 Task: Open Card Recruitment Performance Review in Board PR Campaign Management to Workspace Cloud Computing and add a team member Softage.2@softage.net, a label Red, a checklist Bird Care, an attachment from your onedrive, a color Red and finally, add a card description 'Develop and launch new customer loyalty program for frequent buyers' and a comment 'Its important to ensure that this task aligns with our overall project goals as it is part of a larger project.'. Add a start date 'Jan 02, 1900' with a due date 'Jan 09, 1900'
Action: Mouse moved to (100, 349)
Screenshot: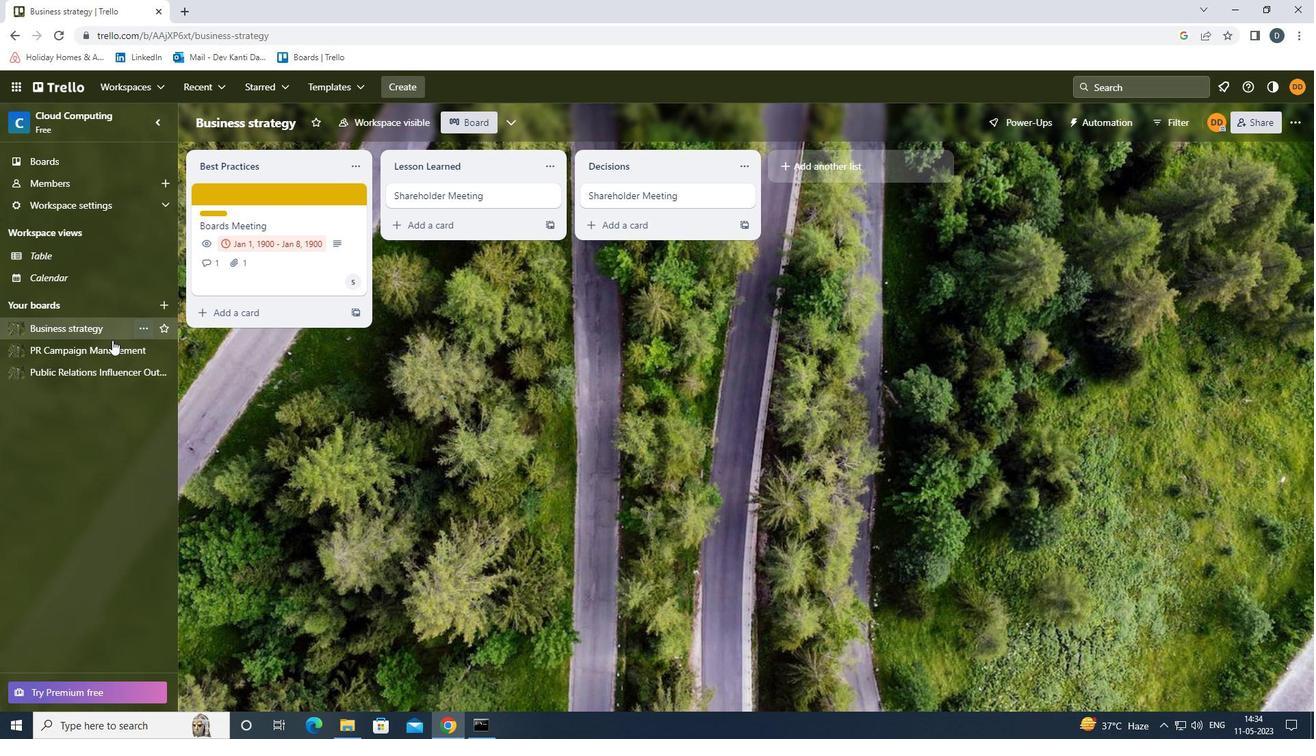 
Action: Mouse pressed left at (100, 349)
Screenshot: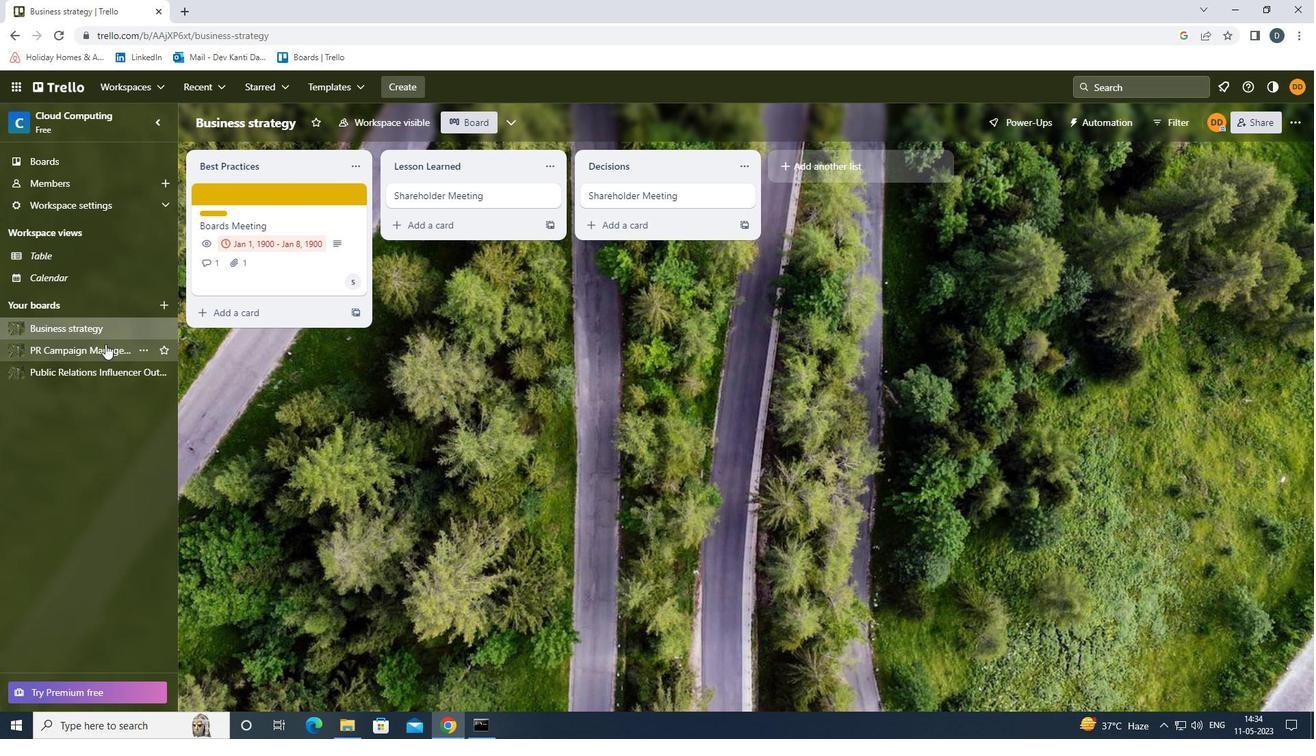 
Action: Mouse moved to (279, 201)
Screenshot: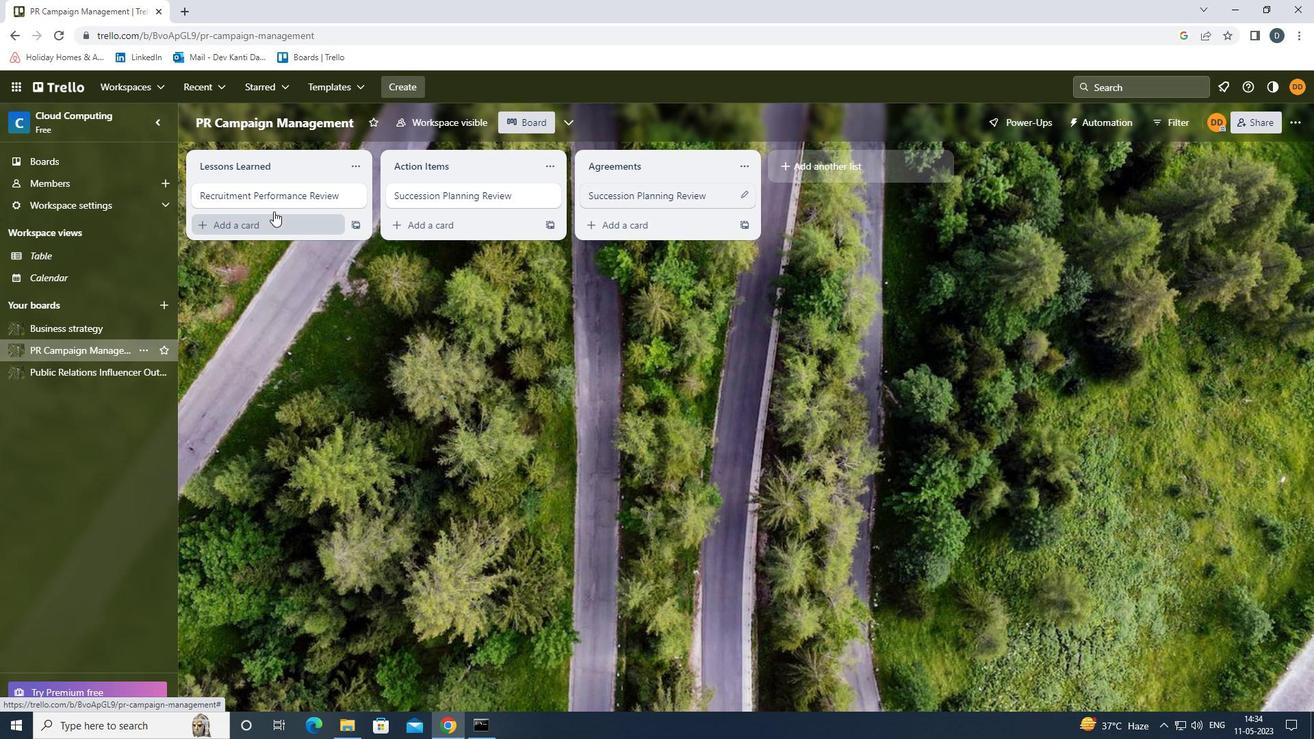 
Action: Mouse pressed left at (279, 201)
Screenshot: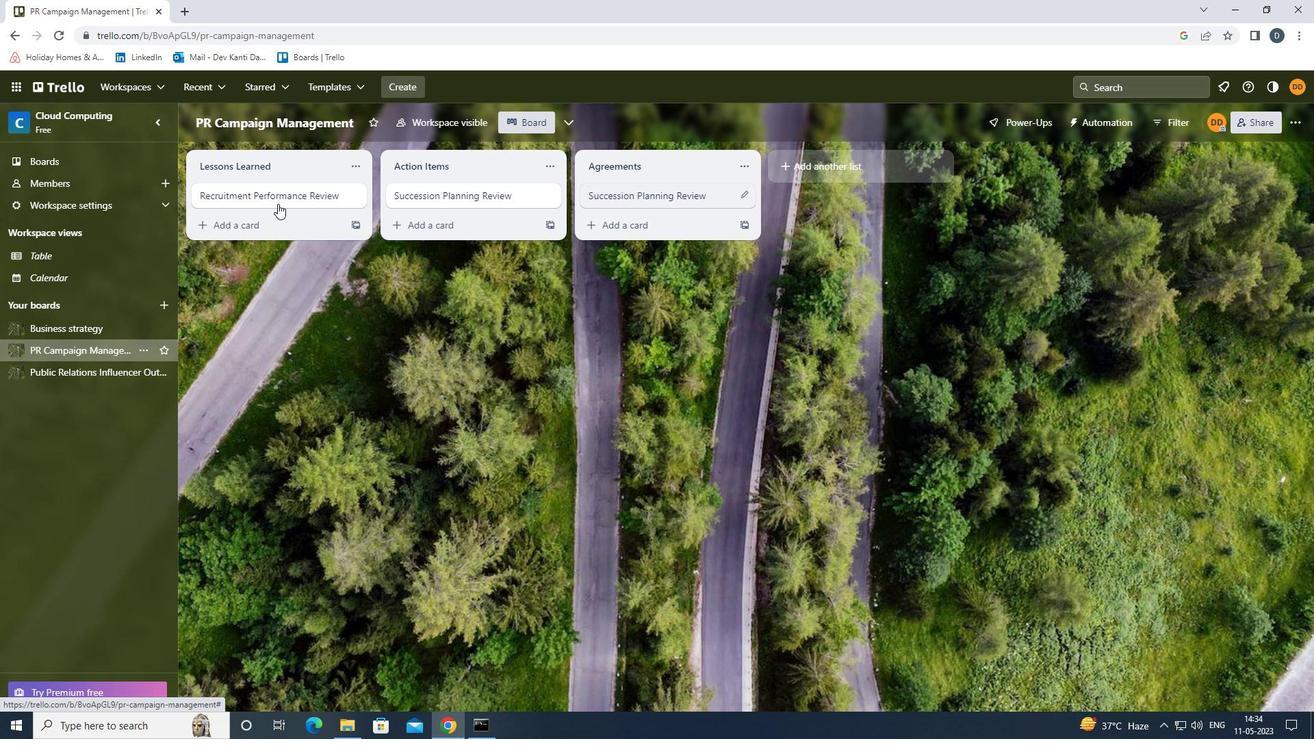 
Action: Mouse moved to (881, 205)
Screenshot: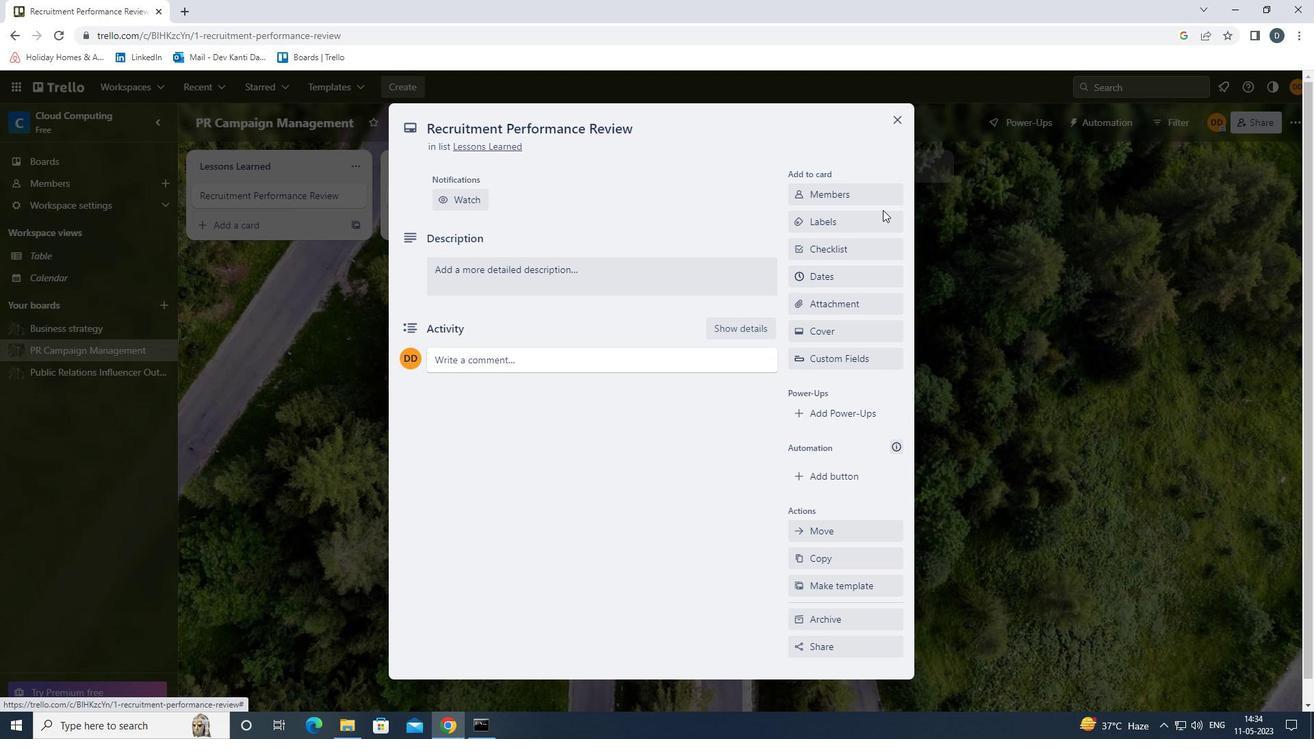 
Action: Mouse pressed left at (881, 205)
Screenshot: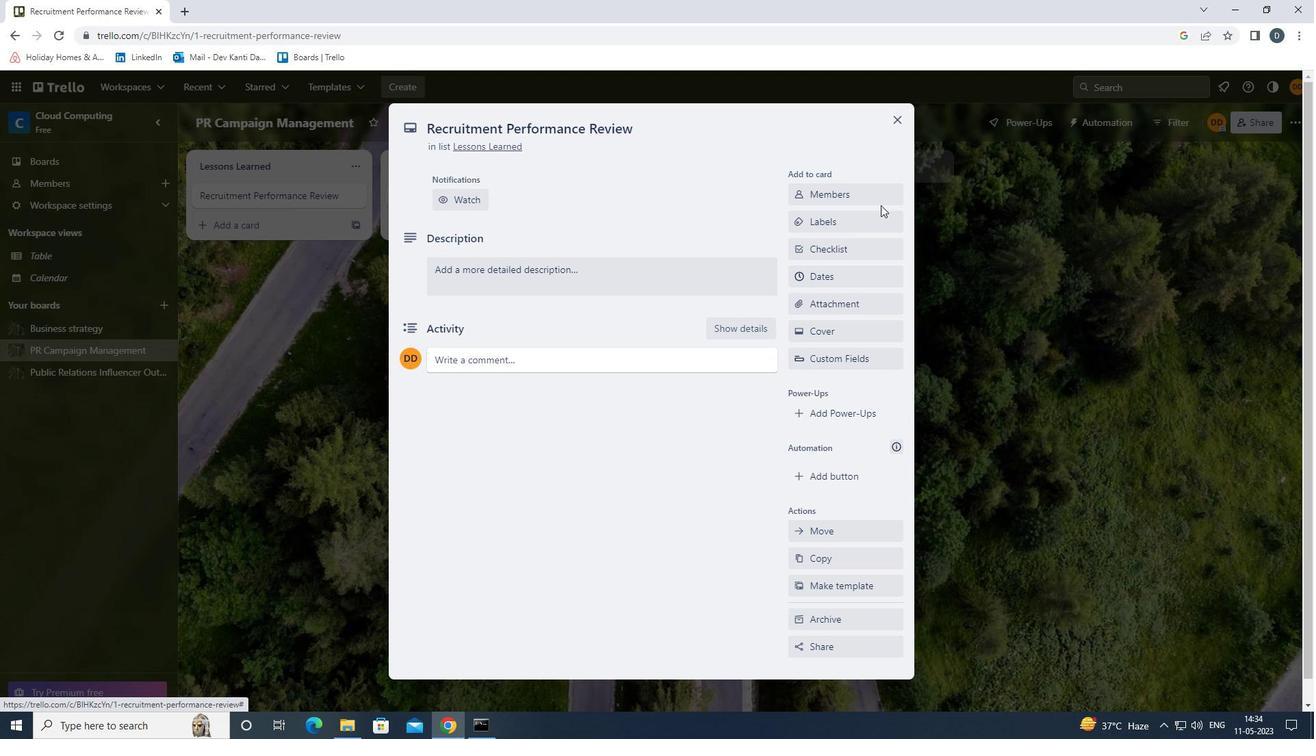 
Action: Mouse moved to (881, 201)
Screenshot: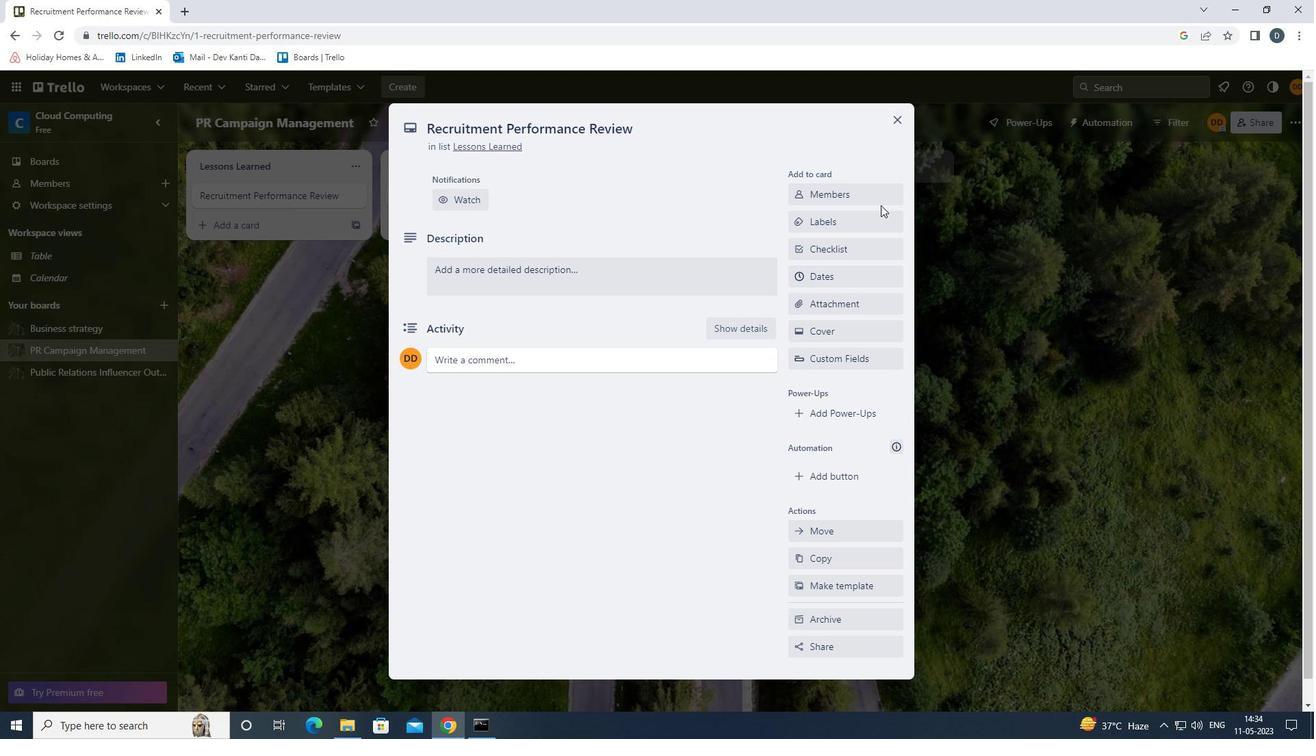
Action: Mouse pressed left at (881, 201)
Screenshot: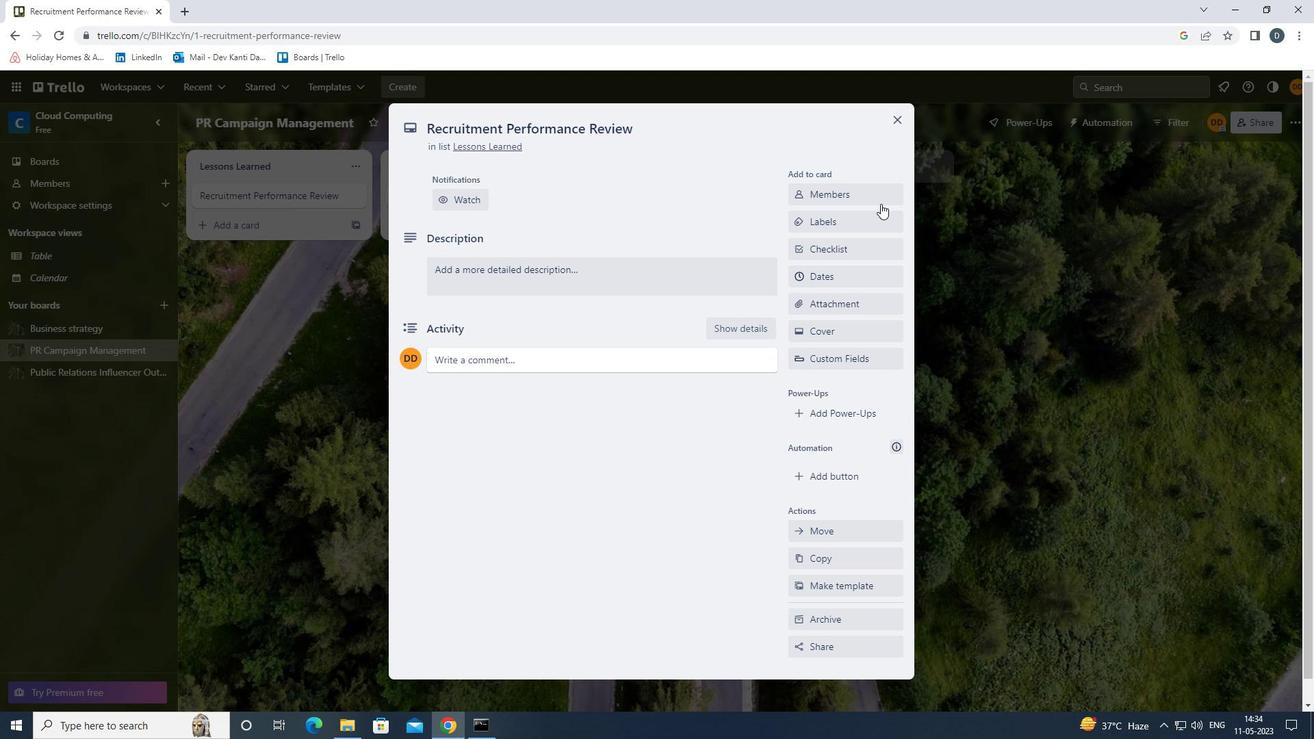 
Action: Key pressed <Key.shift>SOFTAGE.2<Key.shift>@SOFTAGE.NET
Screenshot: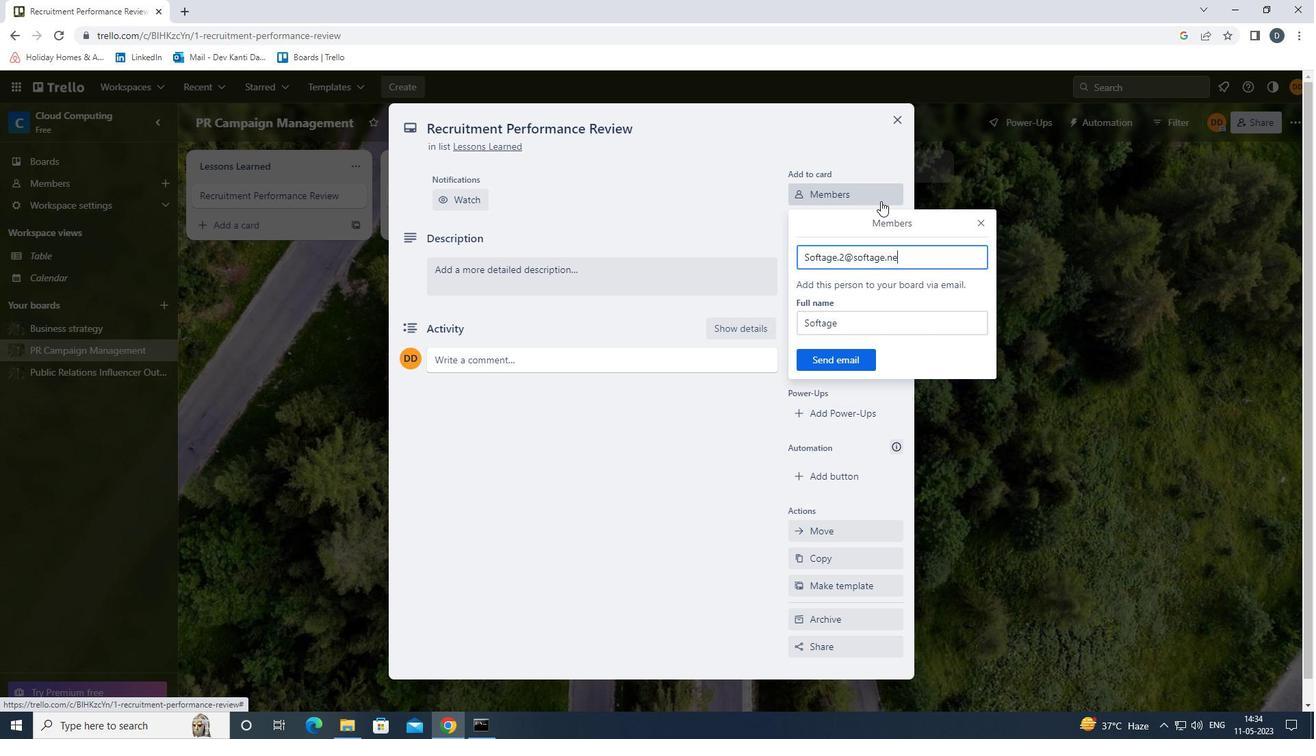 
Action: Mouse moved to (838, 356)
Screenshot: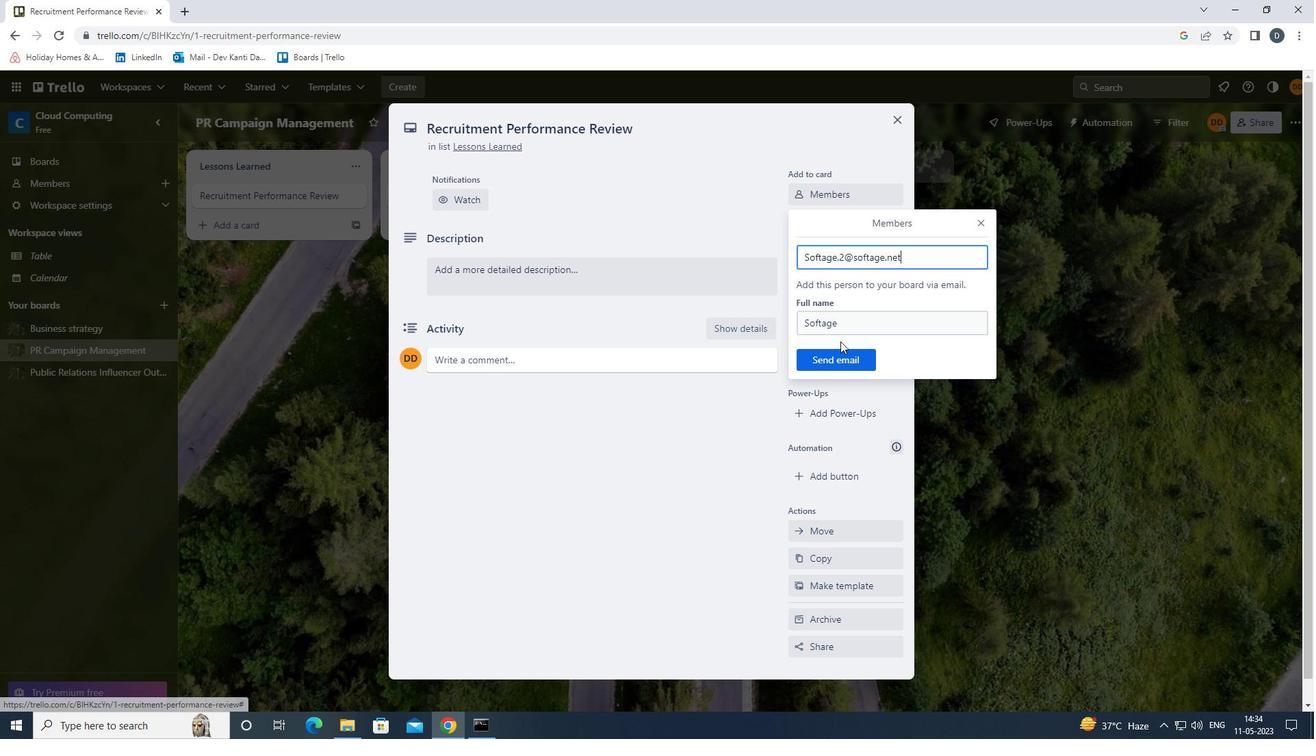 
Action: Mouse pressed left at (838, 356)
Screenshot: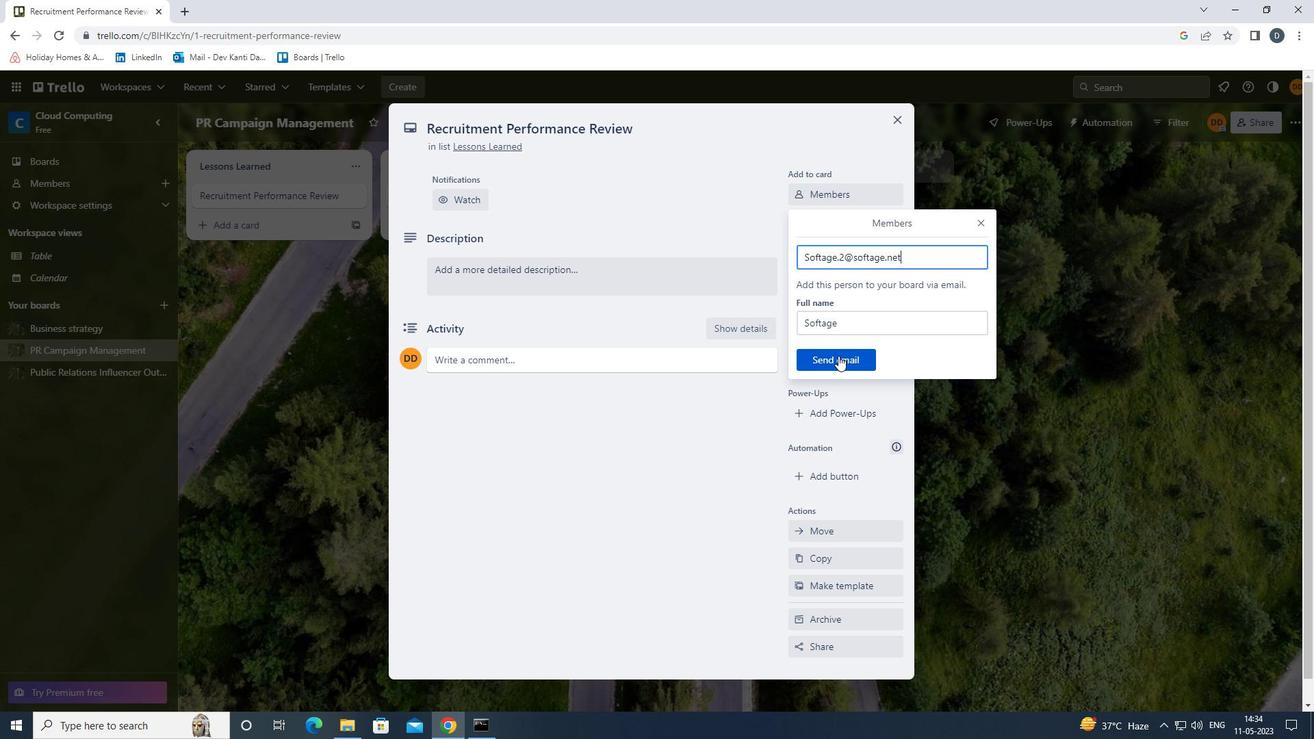 
Action: Mouse moved to (843, 266)
Screenshot: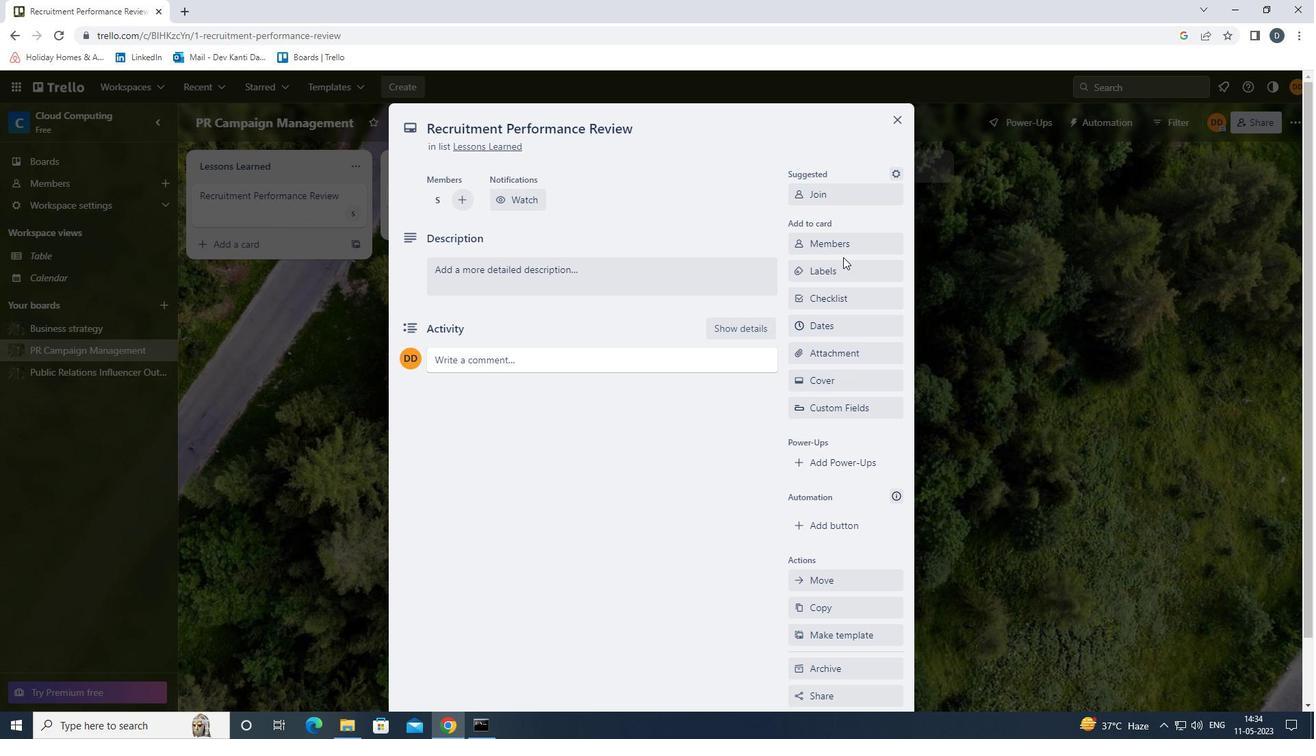 
Action: Mouse pressed left at (843, 266)
Screenshot: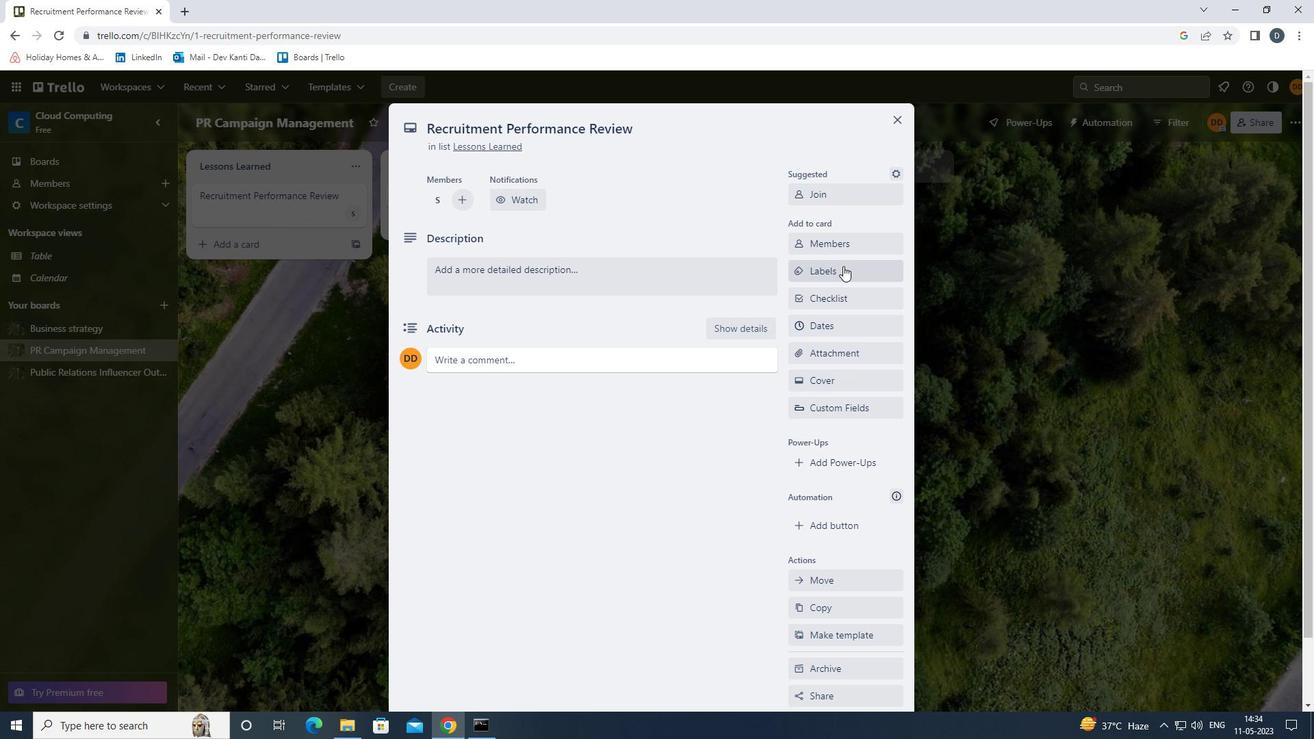 
Action: Mouse moved to (859, 451)
Screenshot: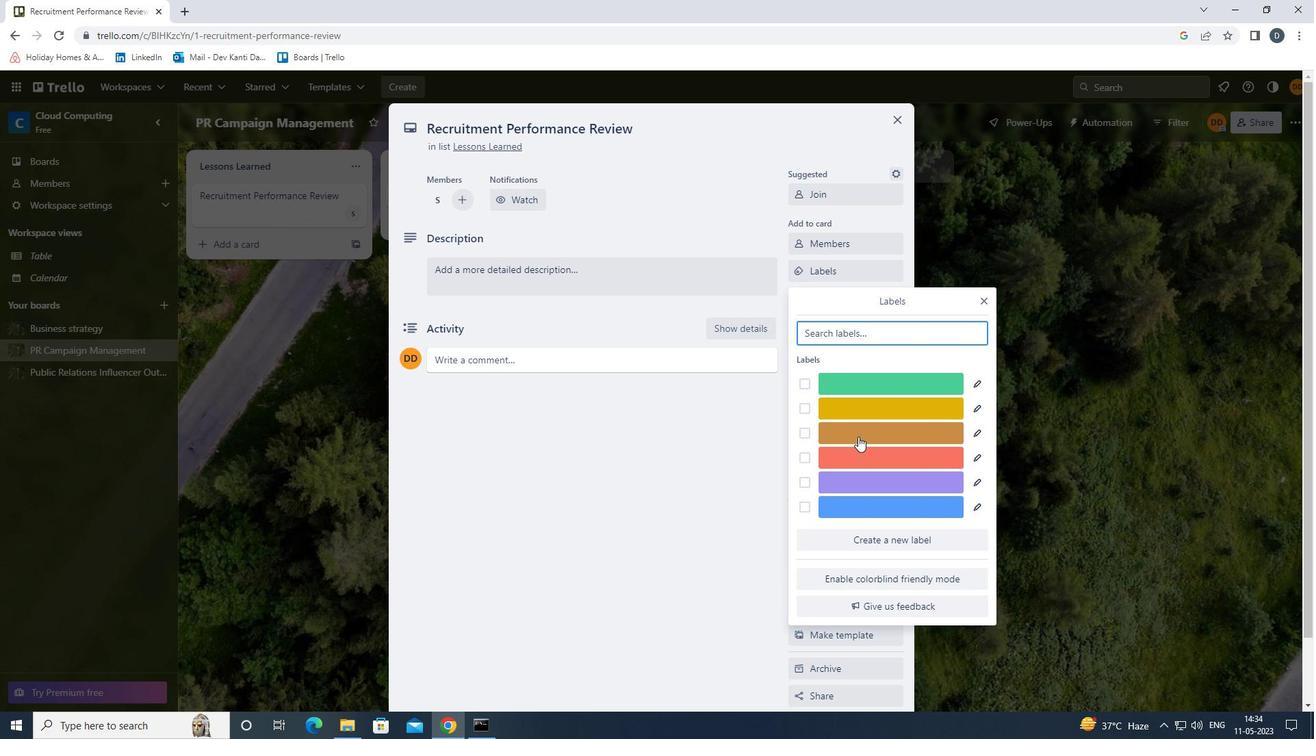
Action: Mouse pressed left at (859, 451)
Screenshot: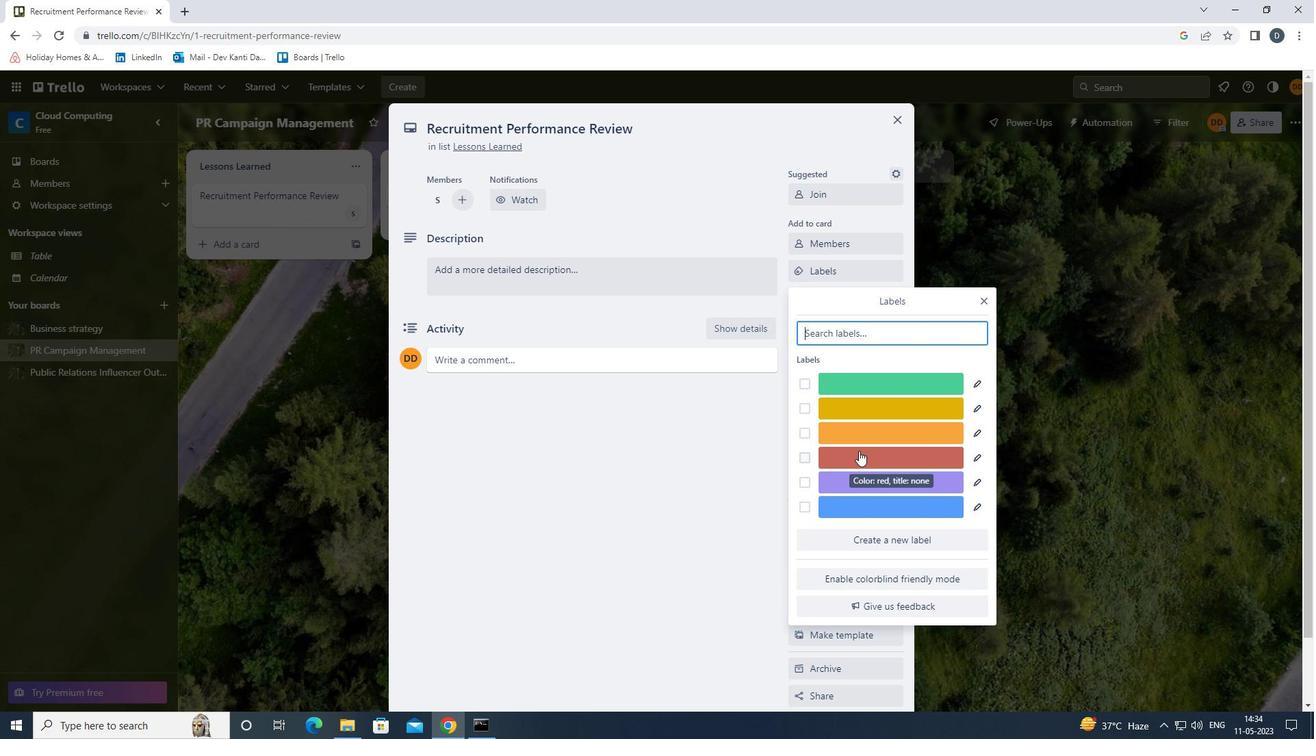 
Action: Mouse moved to (982, 297)
Screenshot: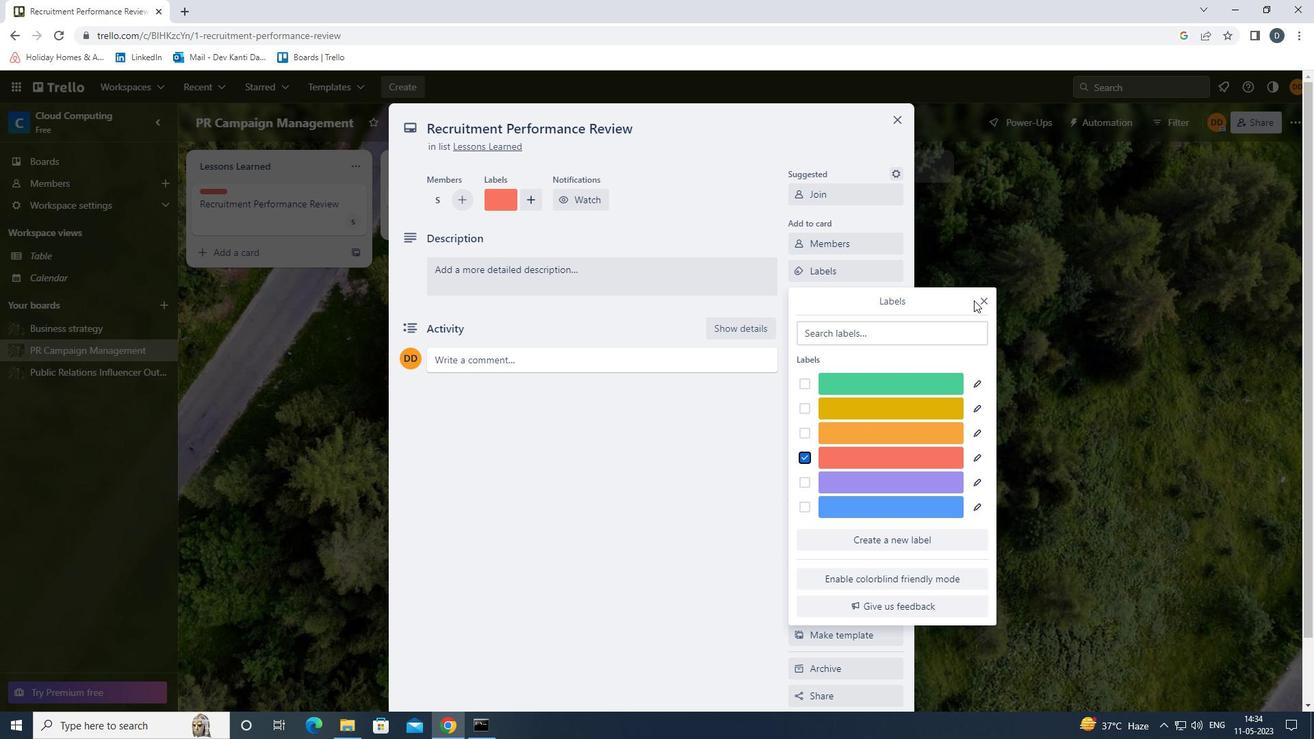 
Action: Mouse pressed left at (982, 297)
Screenshot: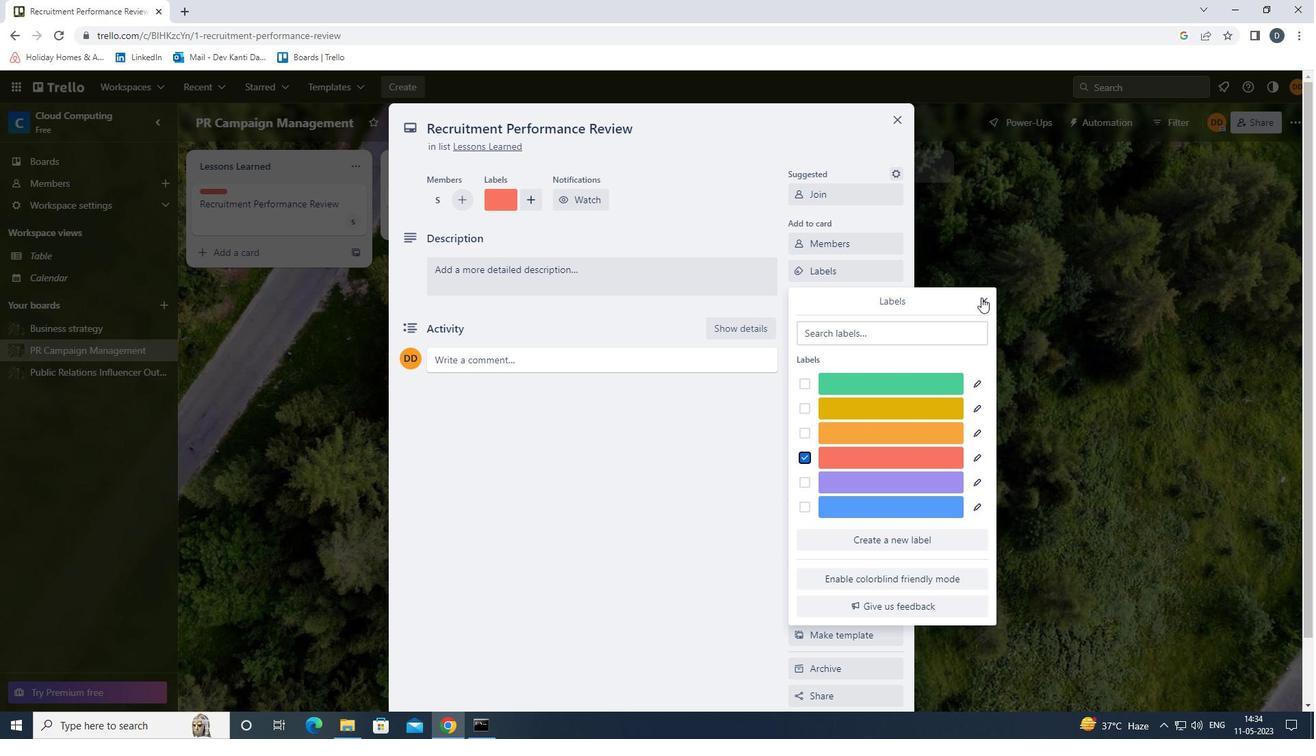 
Action: Mouse moved to (878, 303)
Screenshot: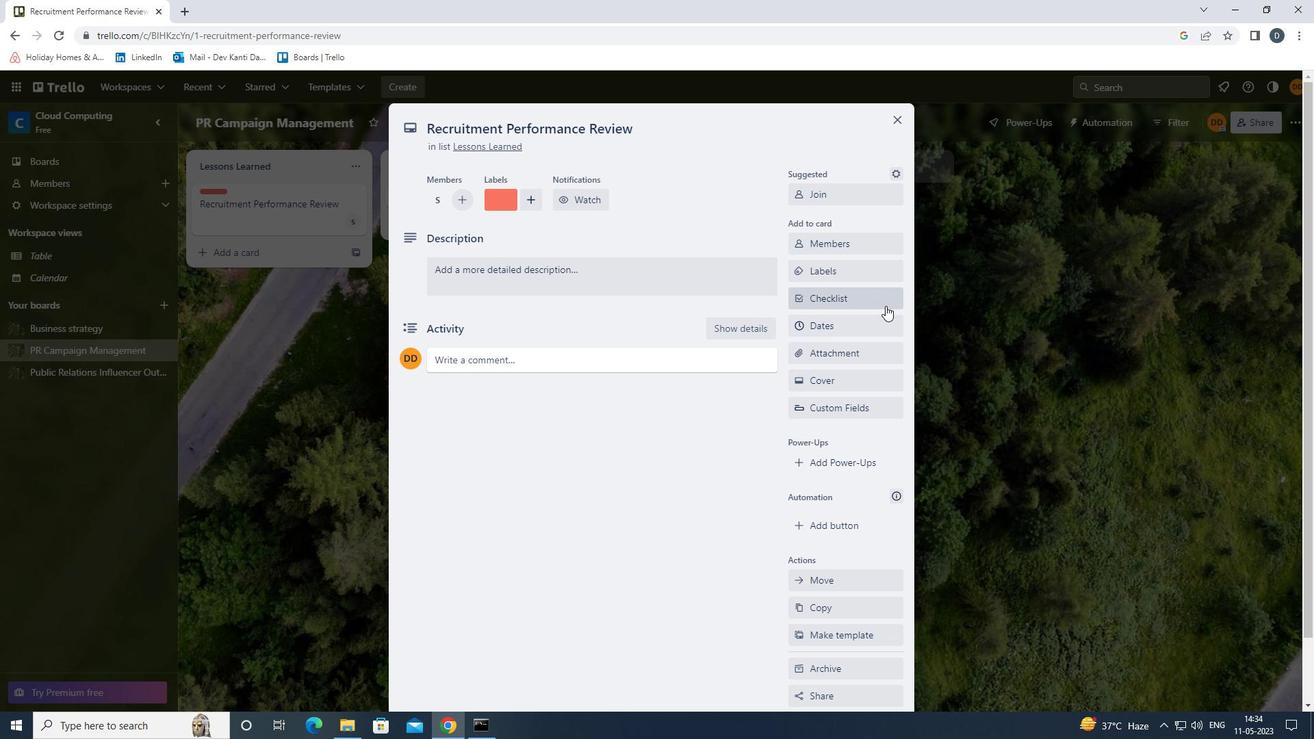 
Action: Mouse pressed left at (878, 303)
Screenshot: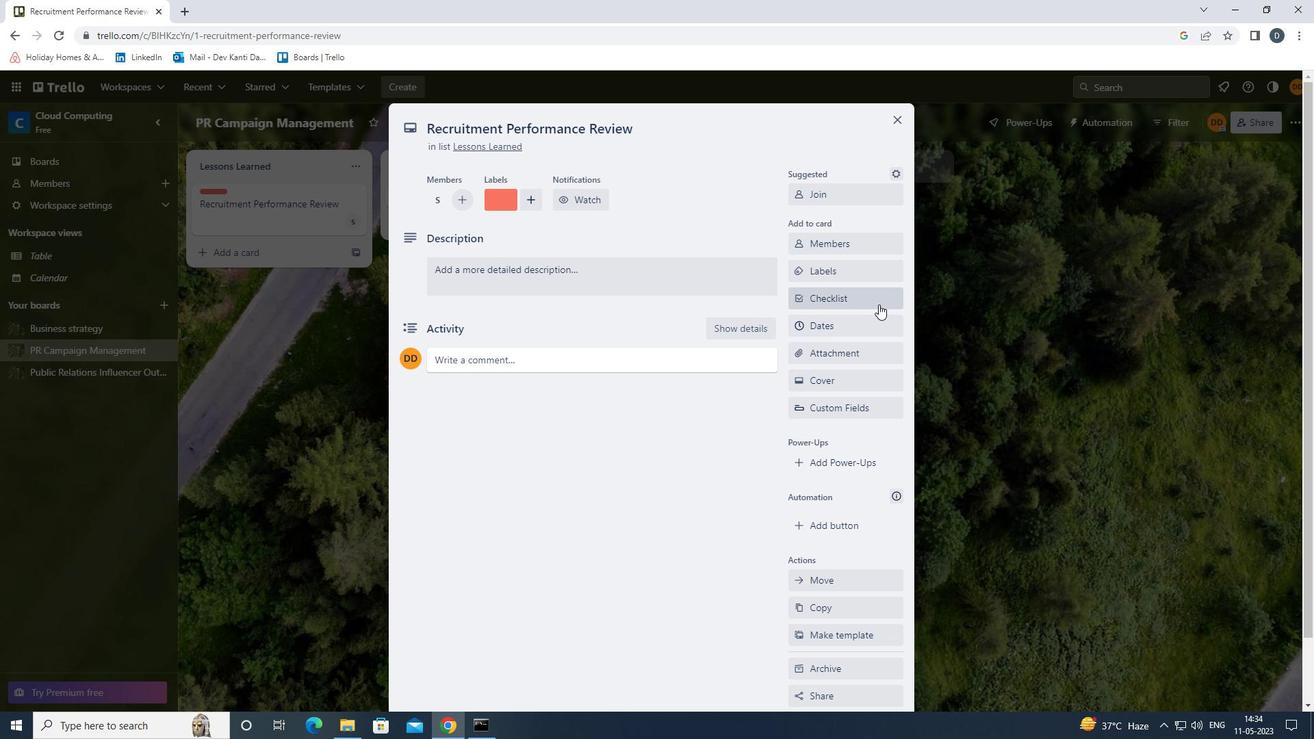 
Action: Mouse moved to (878, 303)
Screenshot: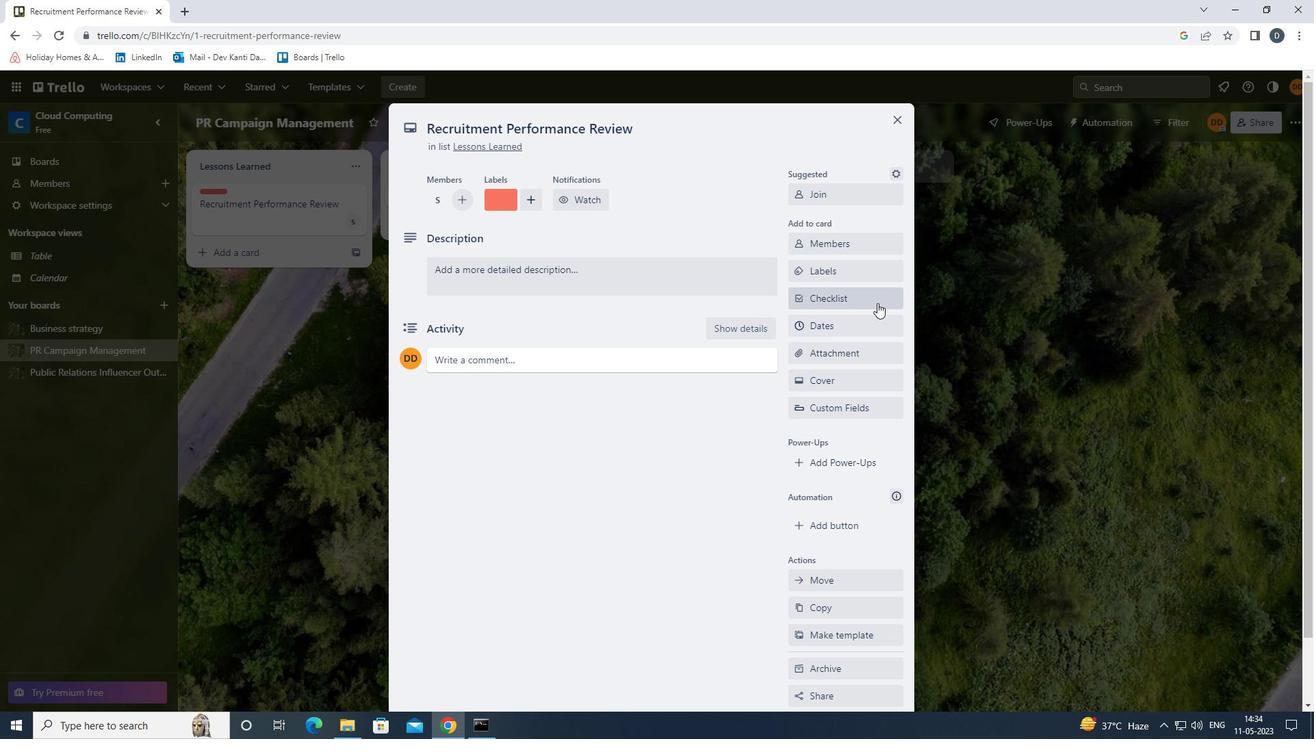 
Action: Key pressed <Key.shift><Key.shift>BIRD<Key.space><Key.shift>CARE<Key.enter>
Screenshot: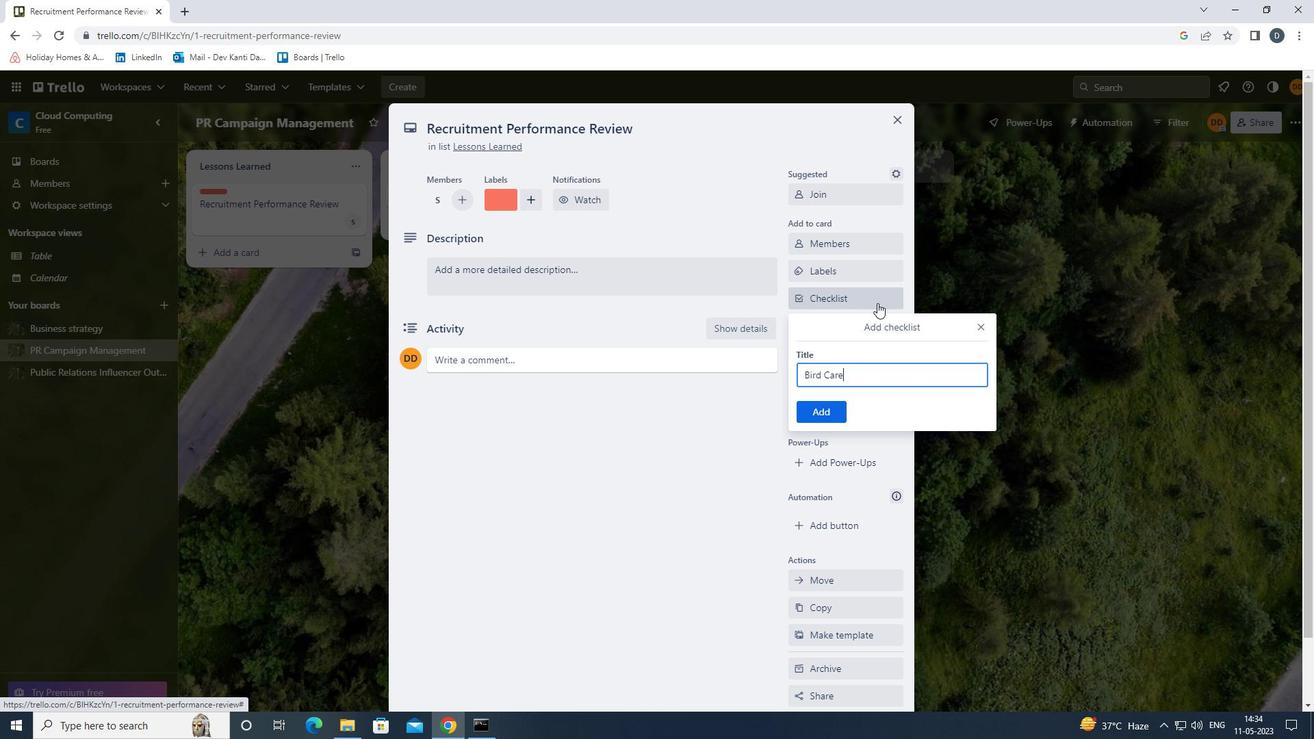 
Action: Mouse moved to (869, 352)
Screenshot: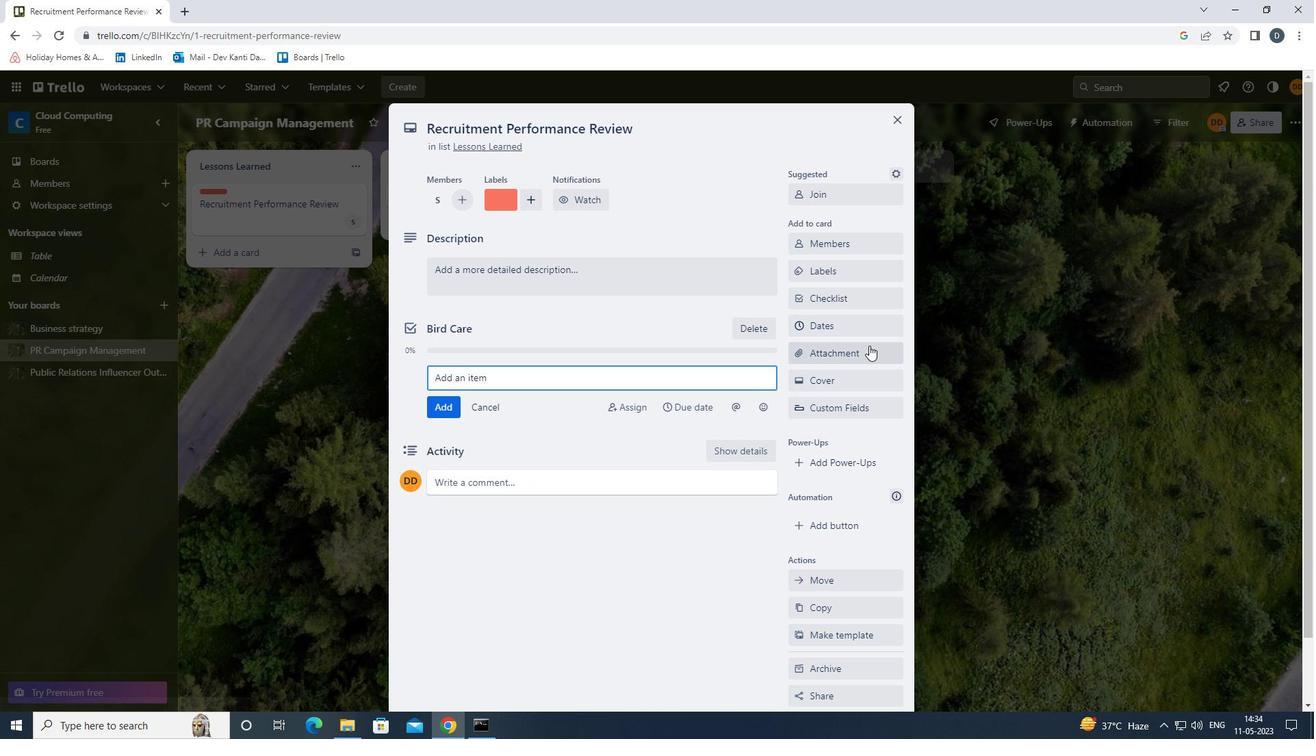
Action: Mouse pressed left at (869, 352)
Screenshot: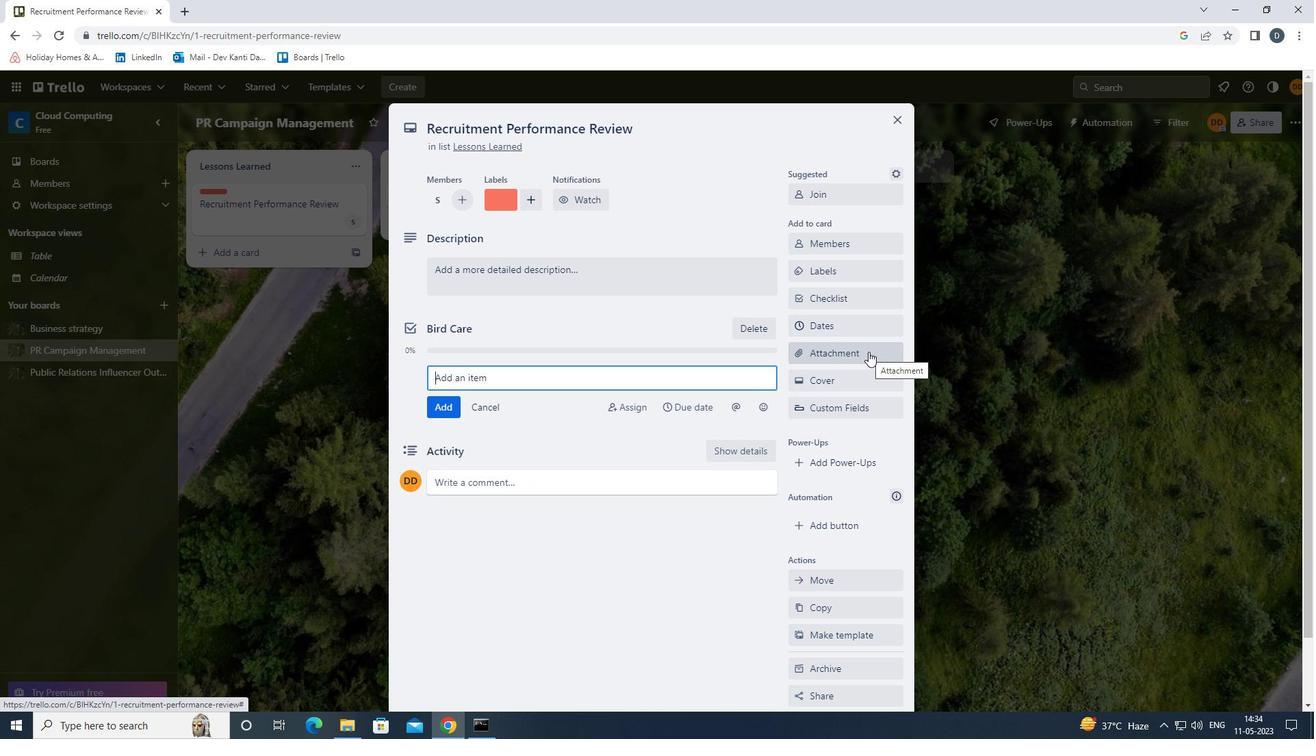 
Action: Mouse moved to (861, 515)
Screenshot: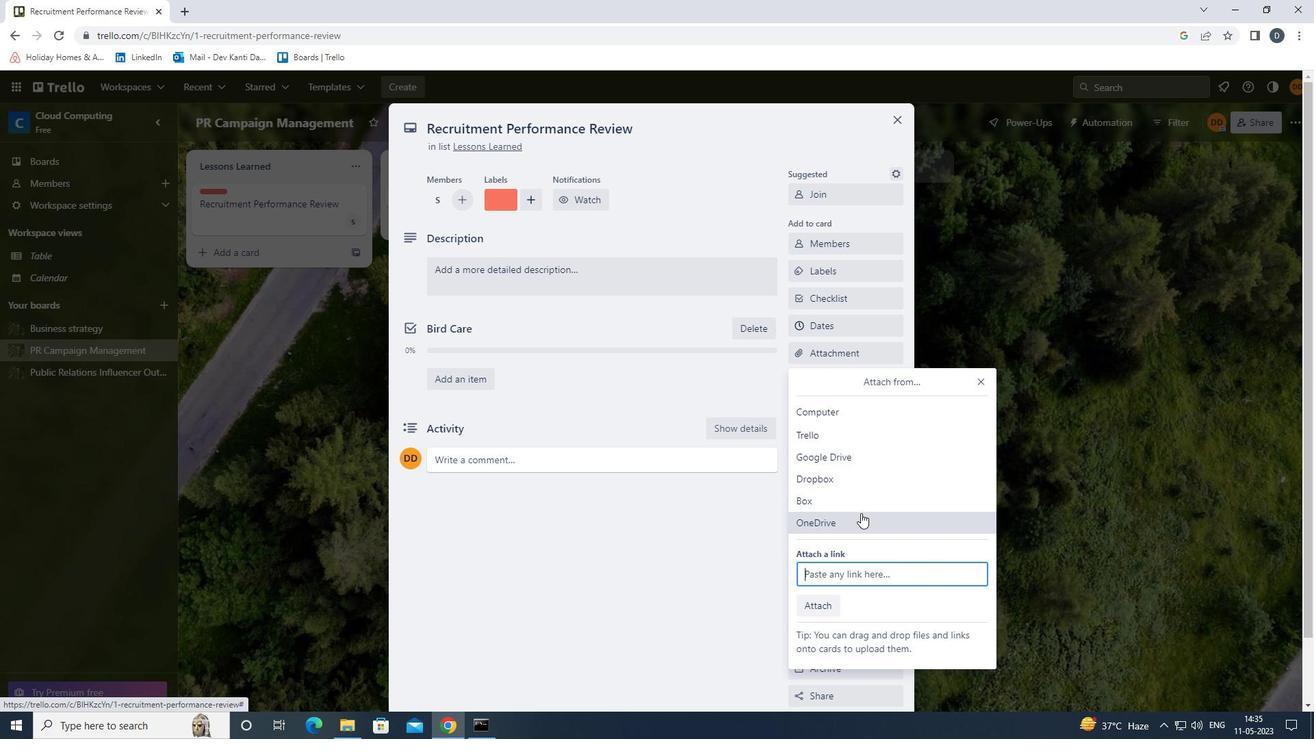 
Action: Mouse pressed left at (861, 515)
Screenshot: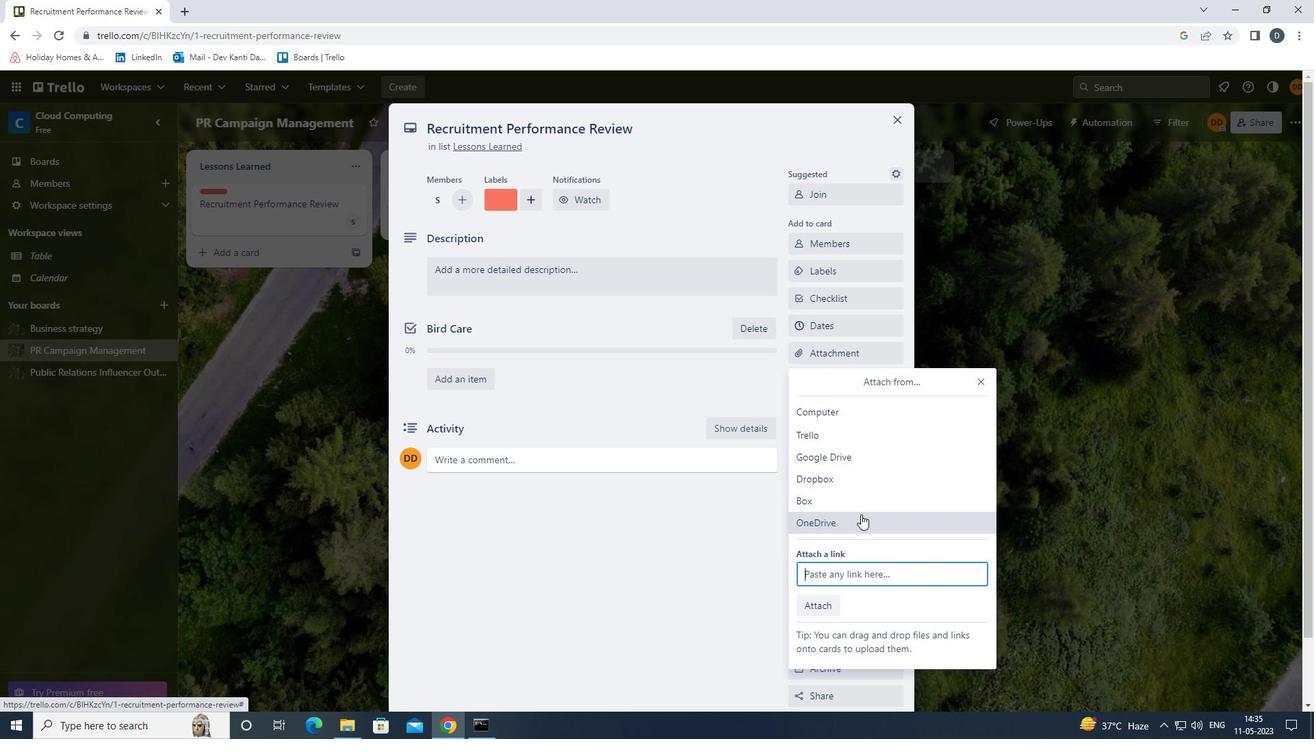 
Action: Mouse moved to (745, 311)
Screenshot: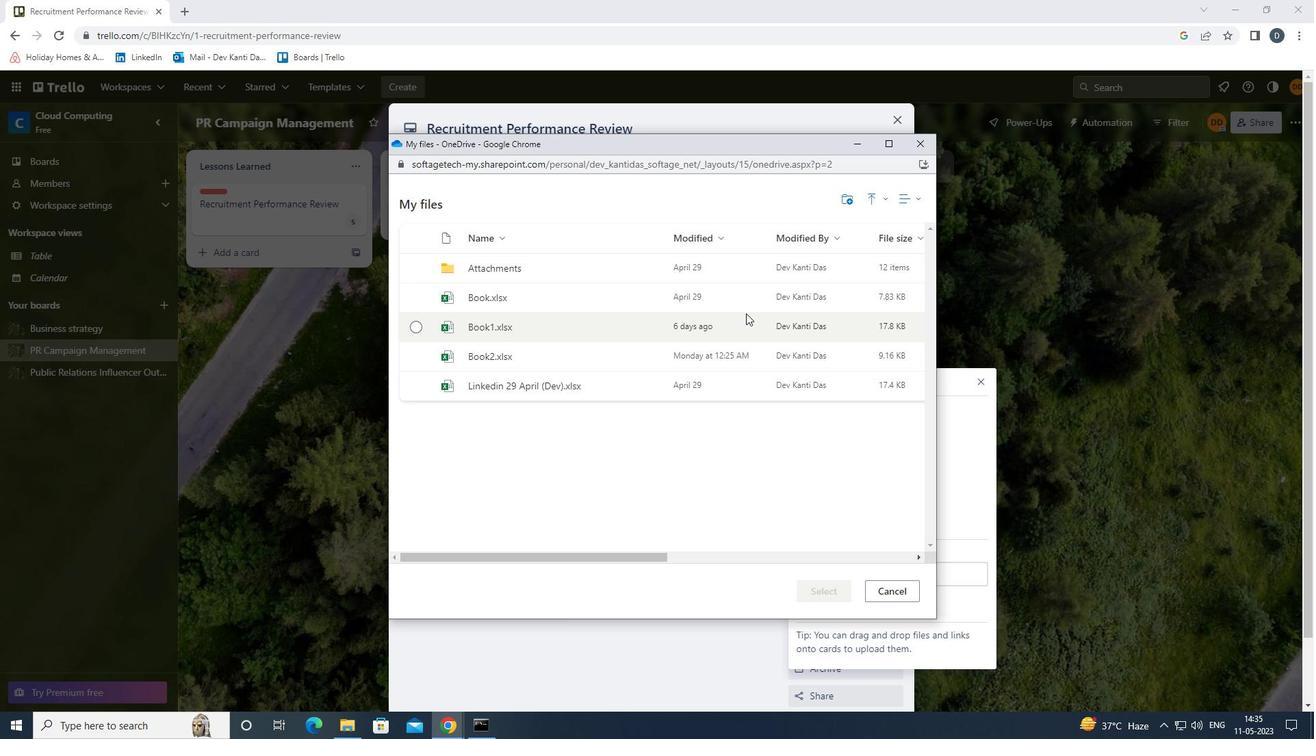 
Action: Mouse pressed left at (745, 311)
Screenshot: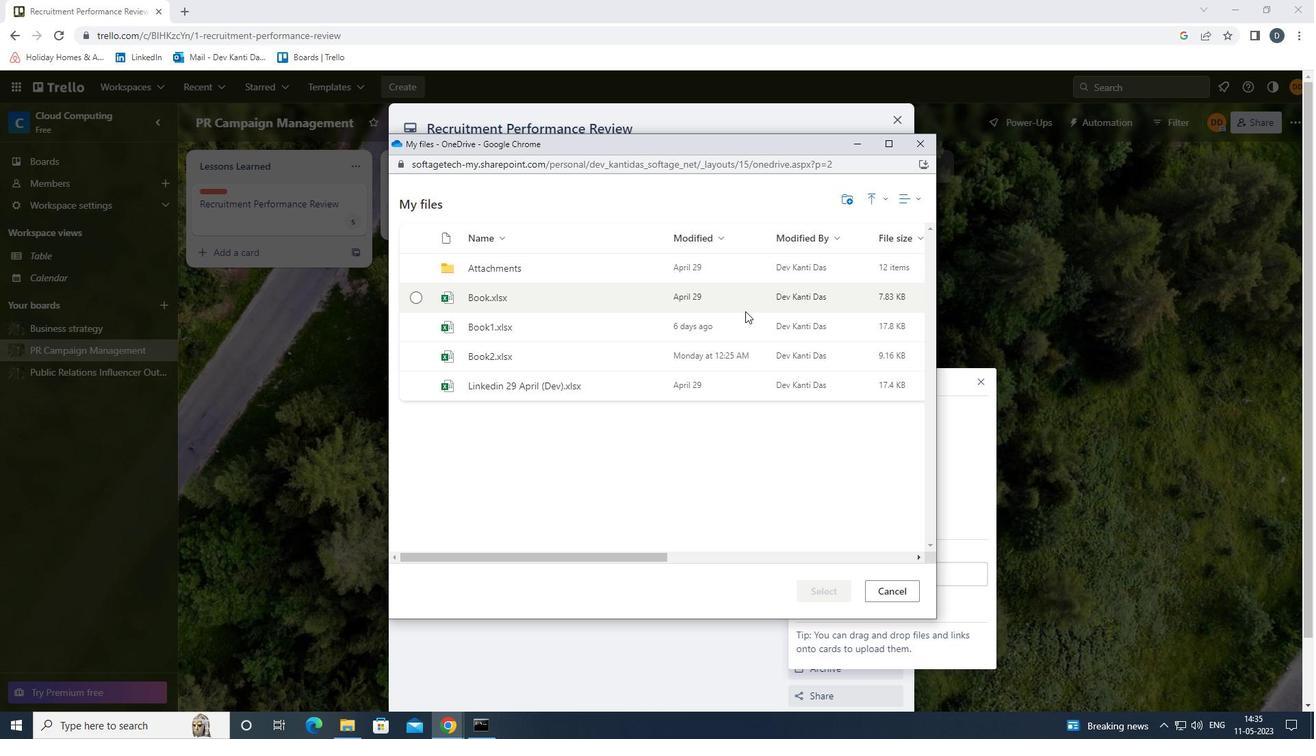 
Action: Mouse moved to (817, 586)
Screenshot: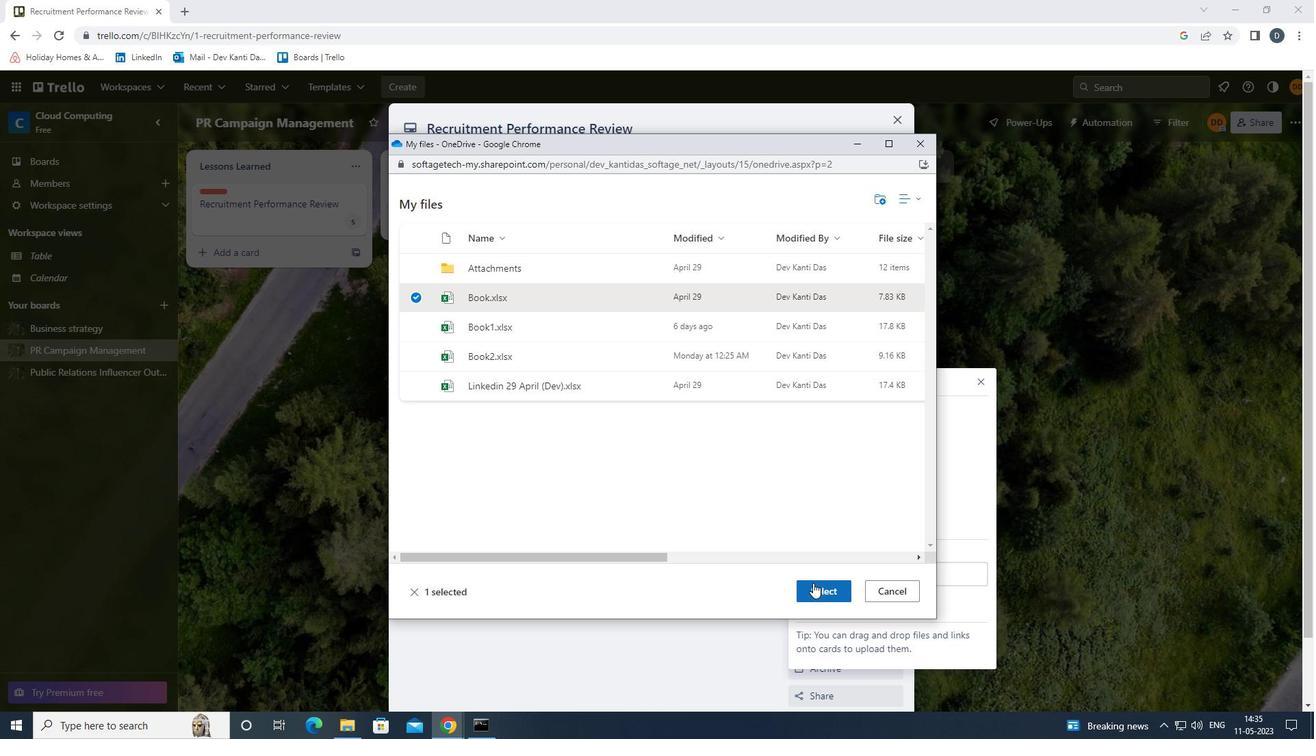 
Action: Mouse pressed left at (817, 586)
Screenshot: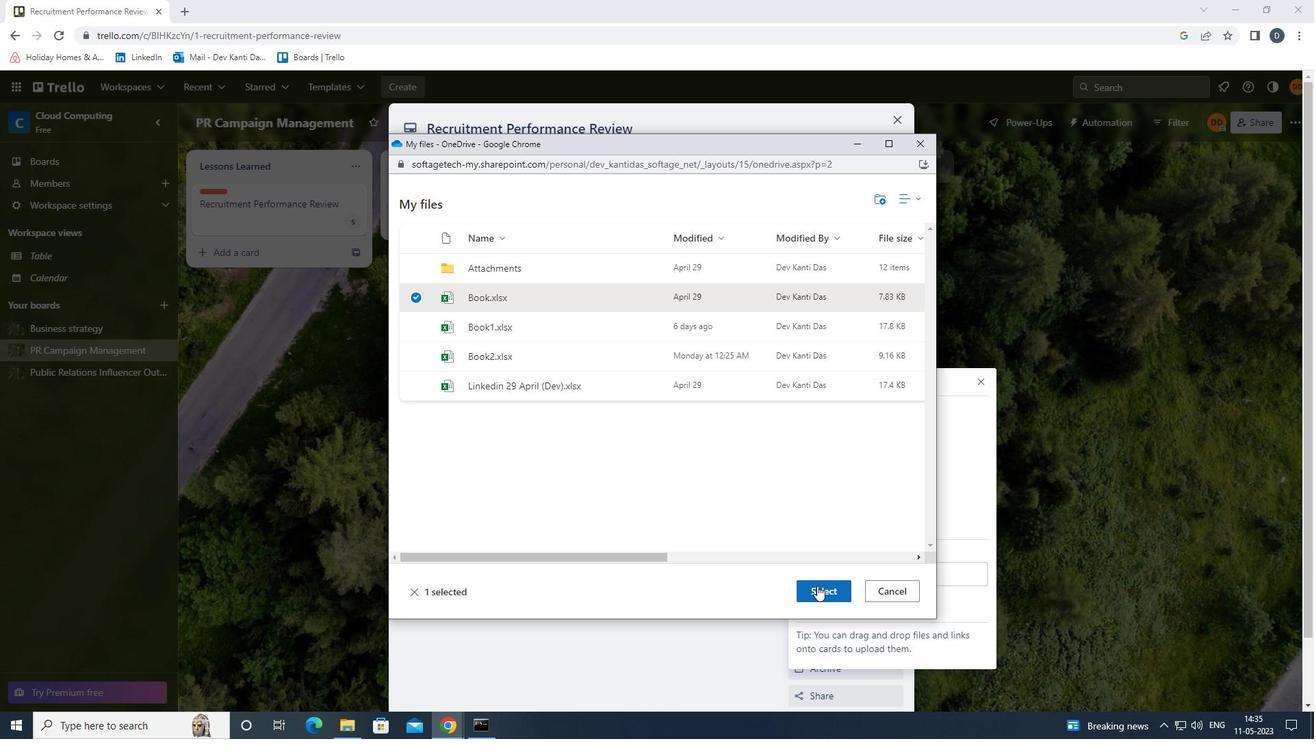 
Action: Mouse moved to (842, 384)
Screenshot: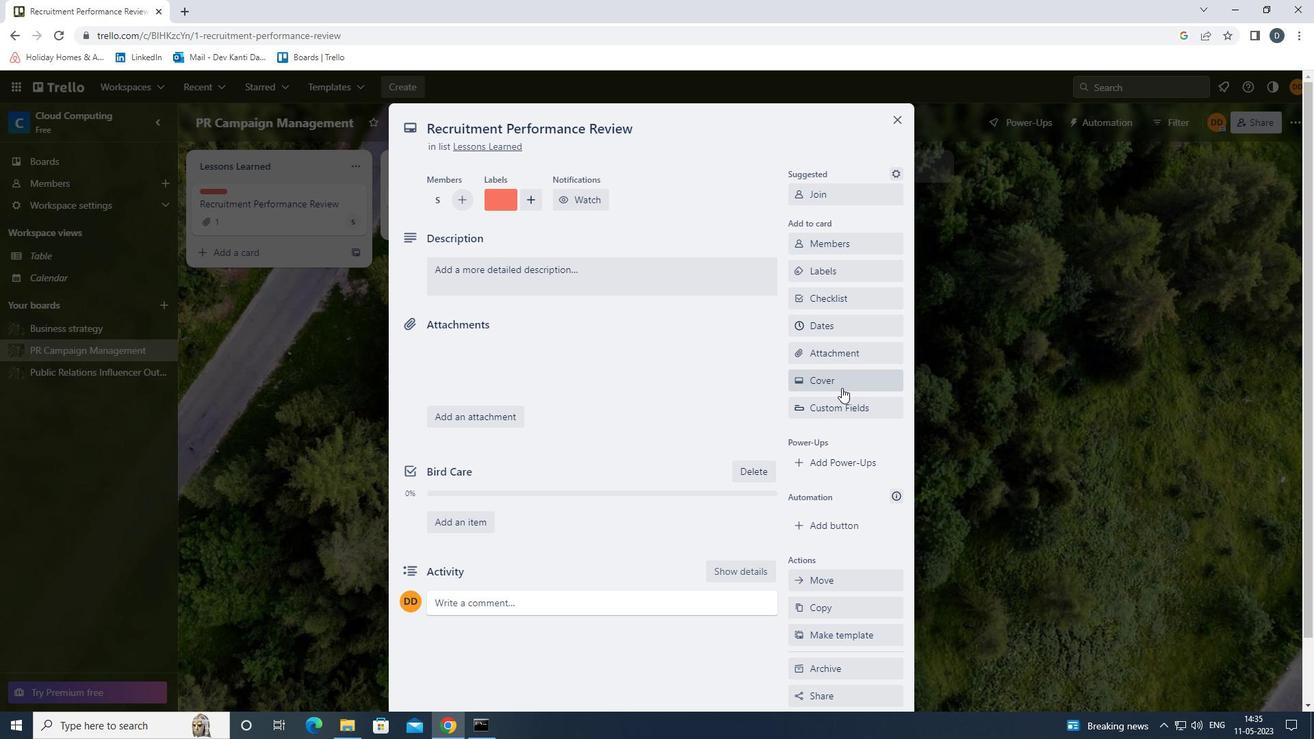 
Action: Mouse pressed left at (842, 384)
Screenshot: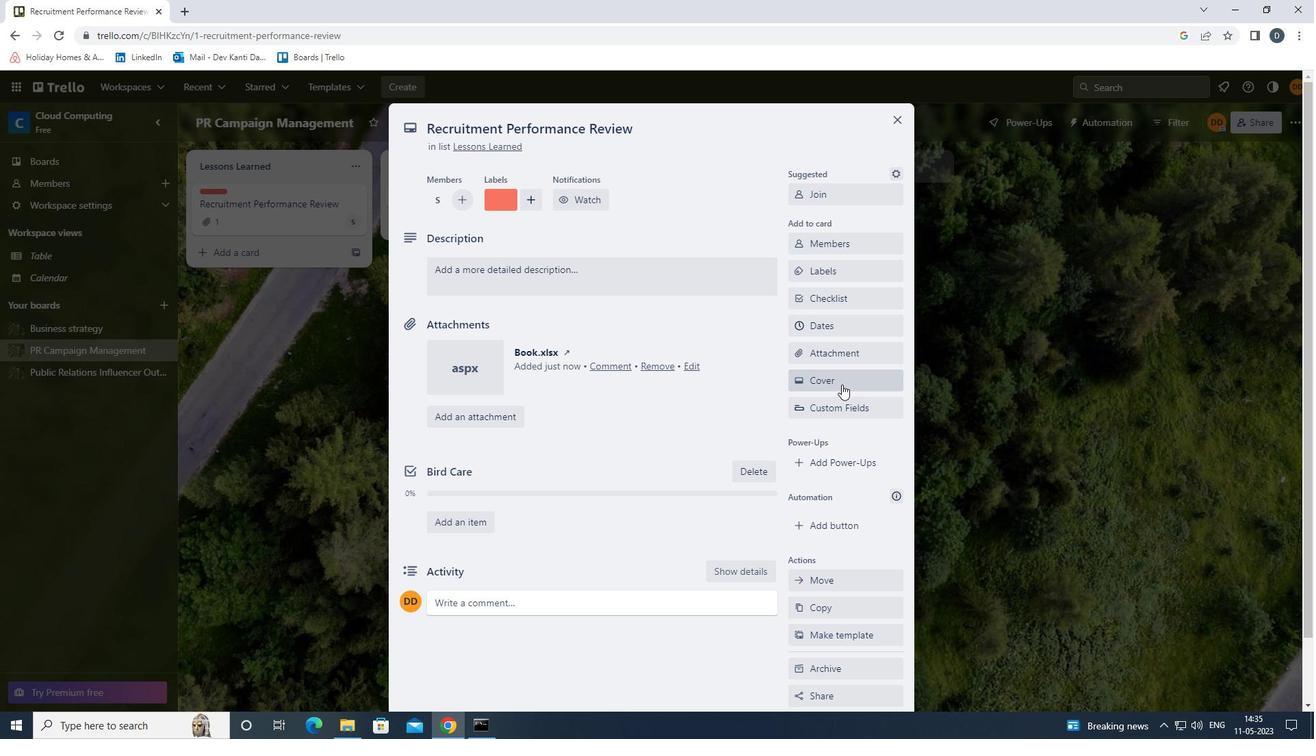 
Action: Mouse moved to (932, 434)
Screenshot: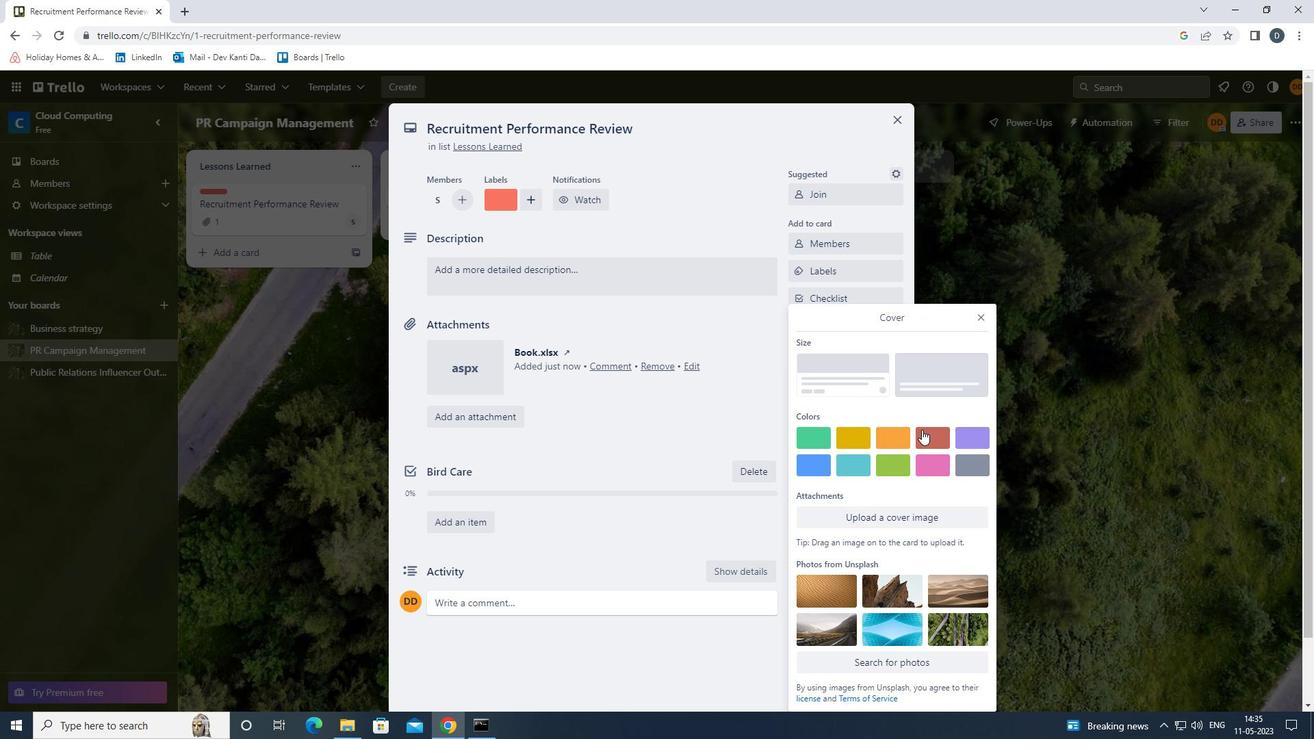 
Action: Mouse pressed left at (932, 434)
Screenshot: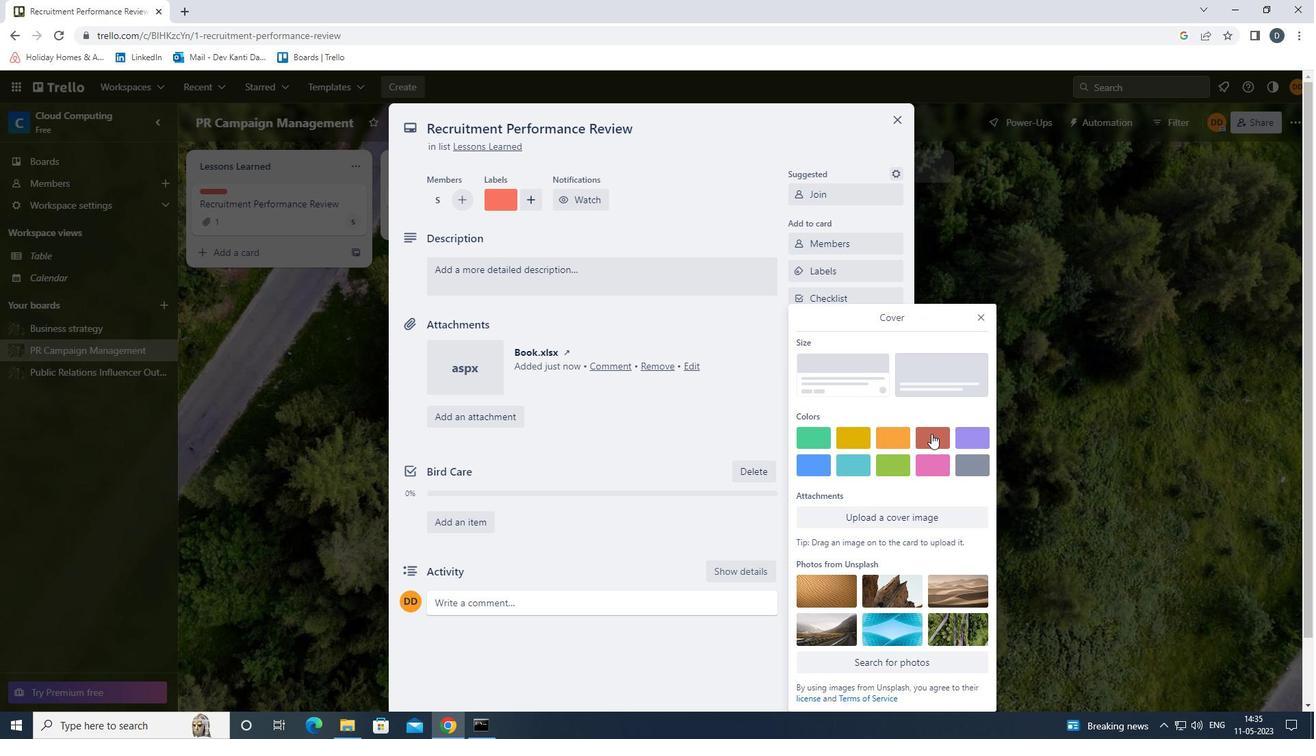 
Action: Mouse moved to (984, 296)
Screenshot: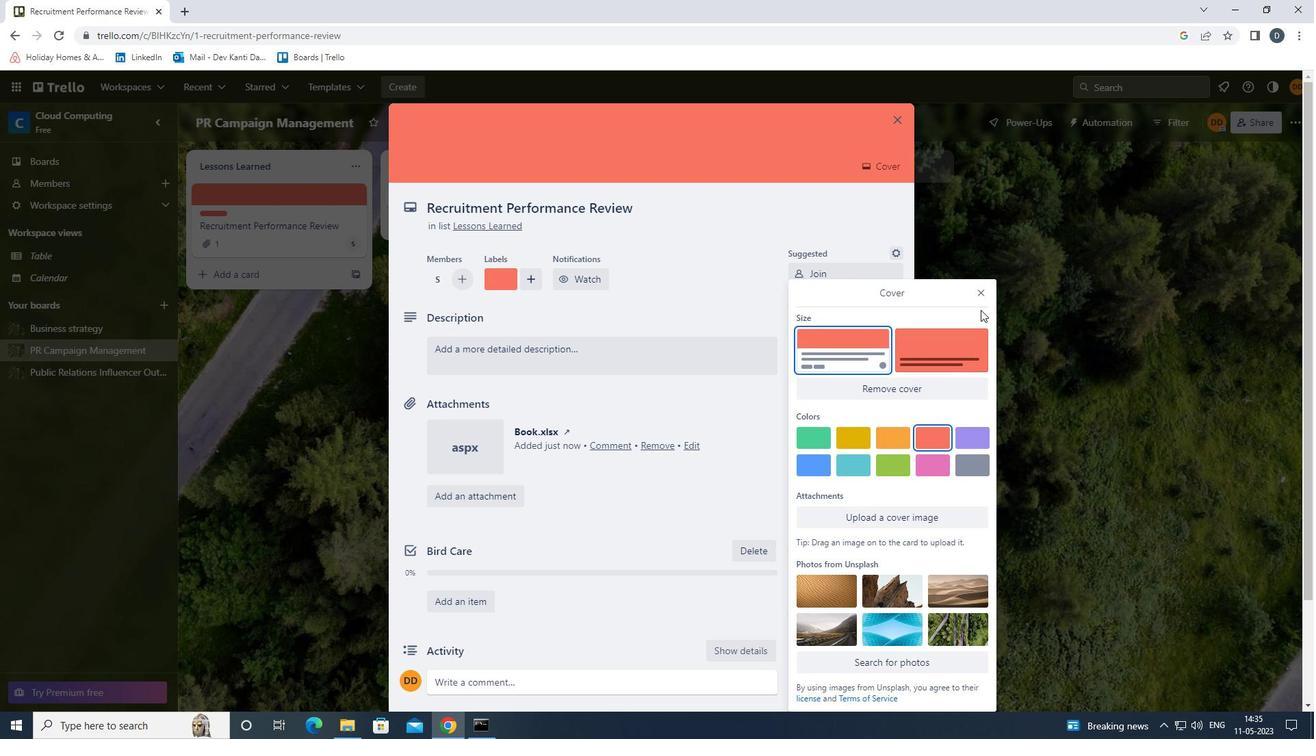 
Action: Mouse pressed left at (984, 296)
Screenshot: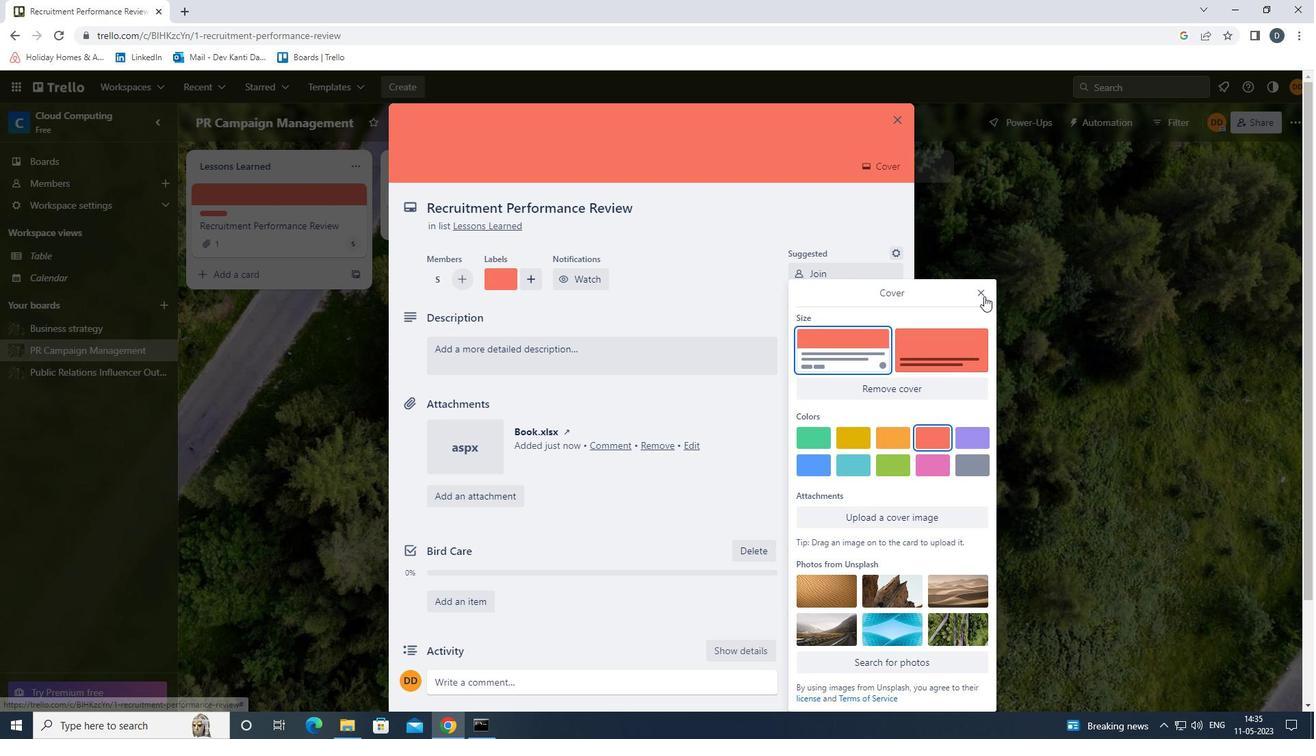 
Action: Mouse moved to (703, 355)
Screenshot: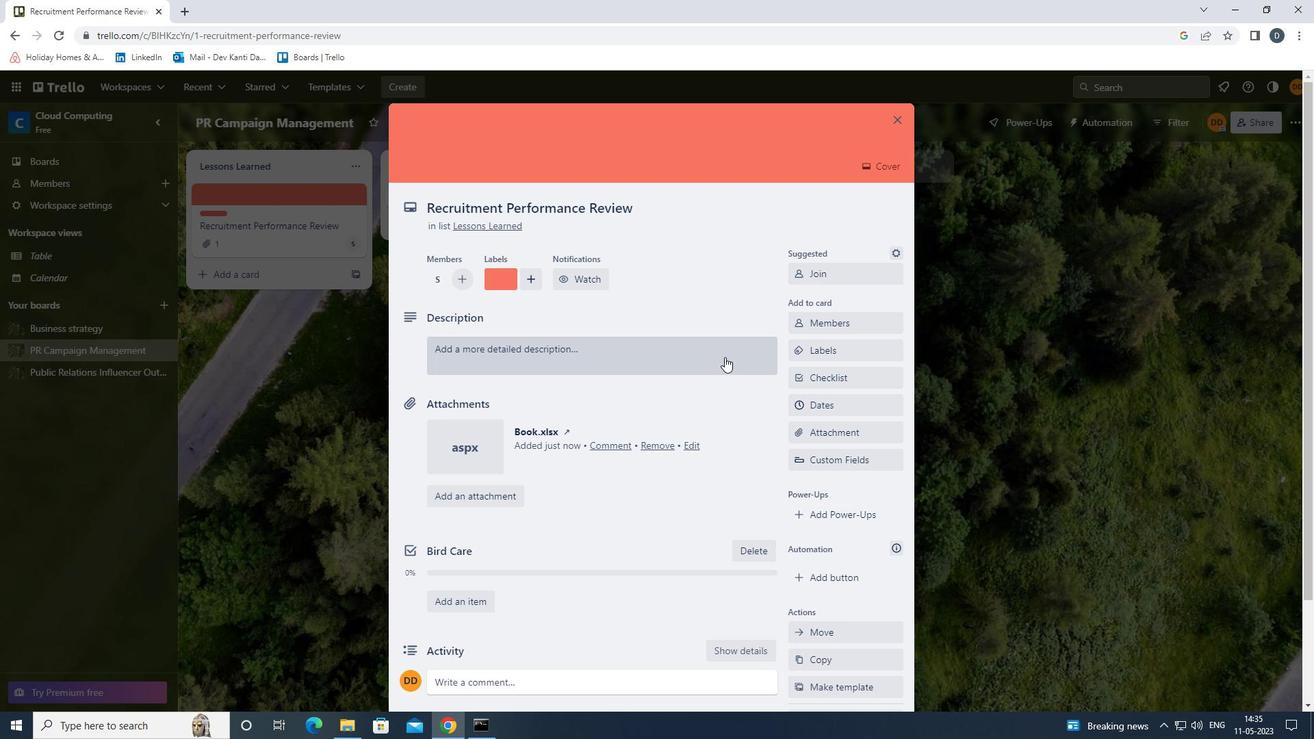 
Action: Mouse pressed left at (703, 355)
Screenshot: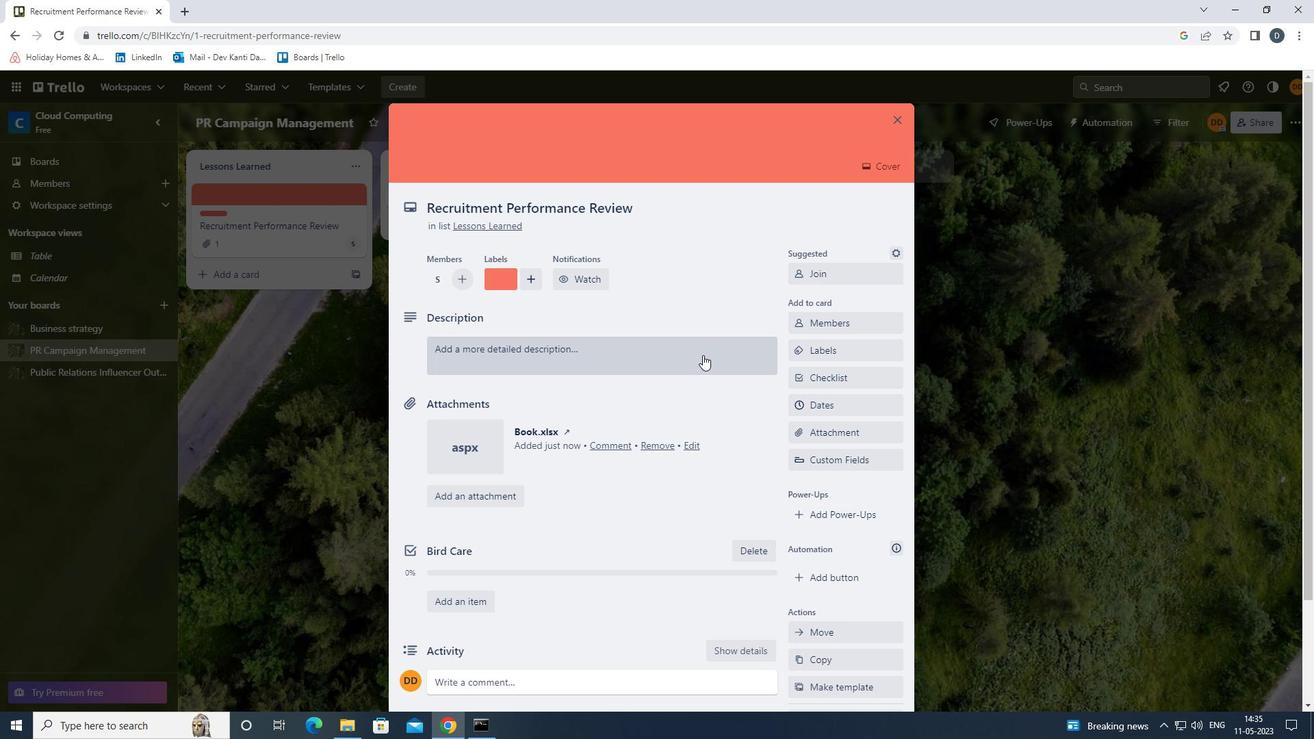 
Action: Mouse moved to (686, 399)
Screenshot: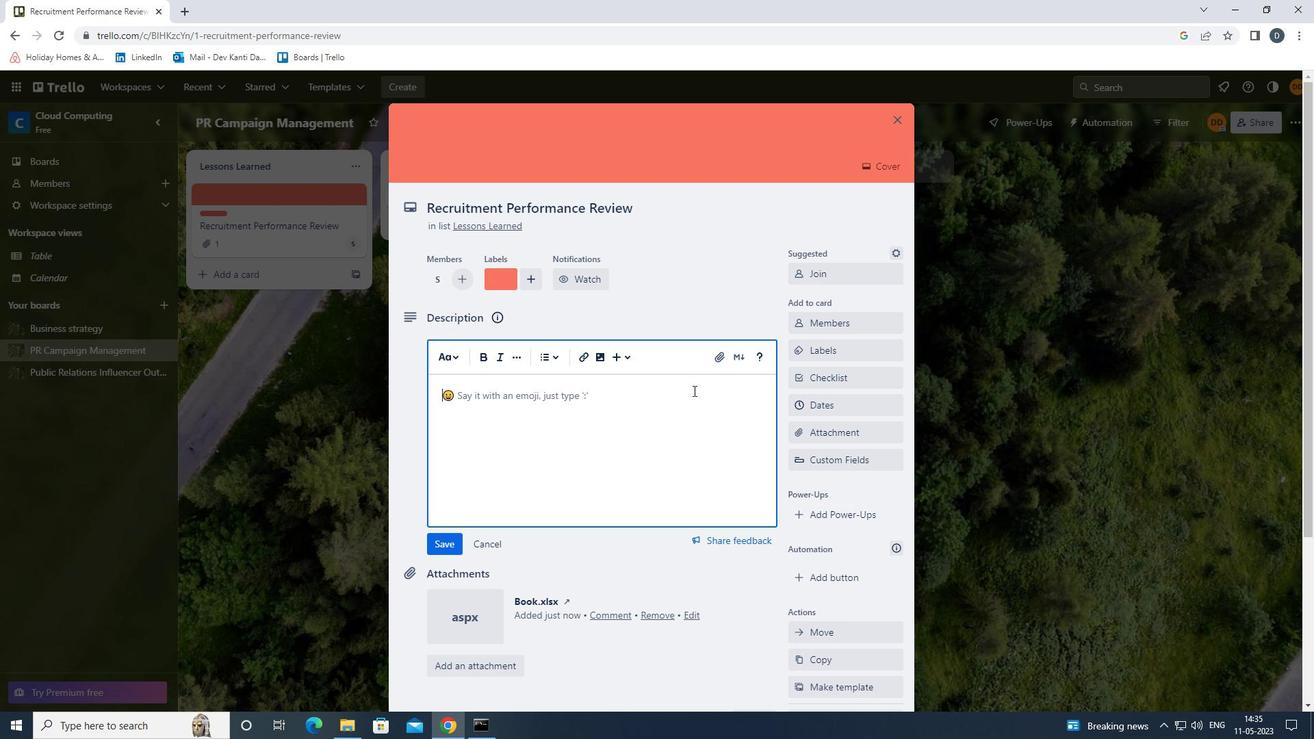 
Action: Key pressed <Key.shift>DEVELOP<Key.space>AND<Key.space>LAUNCH<Key.space>NEW<Key.space>CUSTOMER<Key.space>LOYALTY<Key.space>PROGRAM<Key.space>FOR<Key.space>FREQUENT<Key.space>BUYERS.
Screenshot: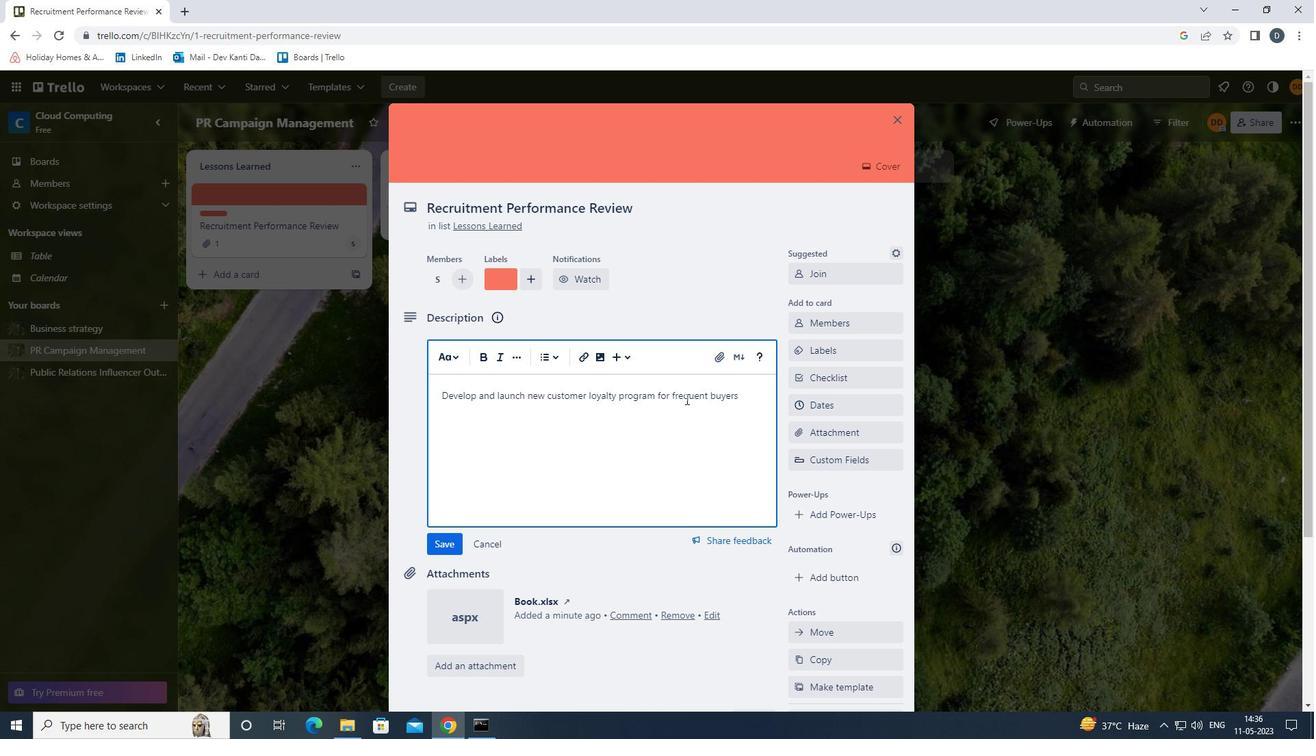 
Action: Mouse moved to (445, 541)
Screenshot: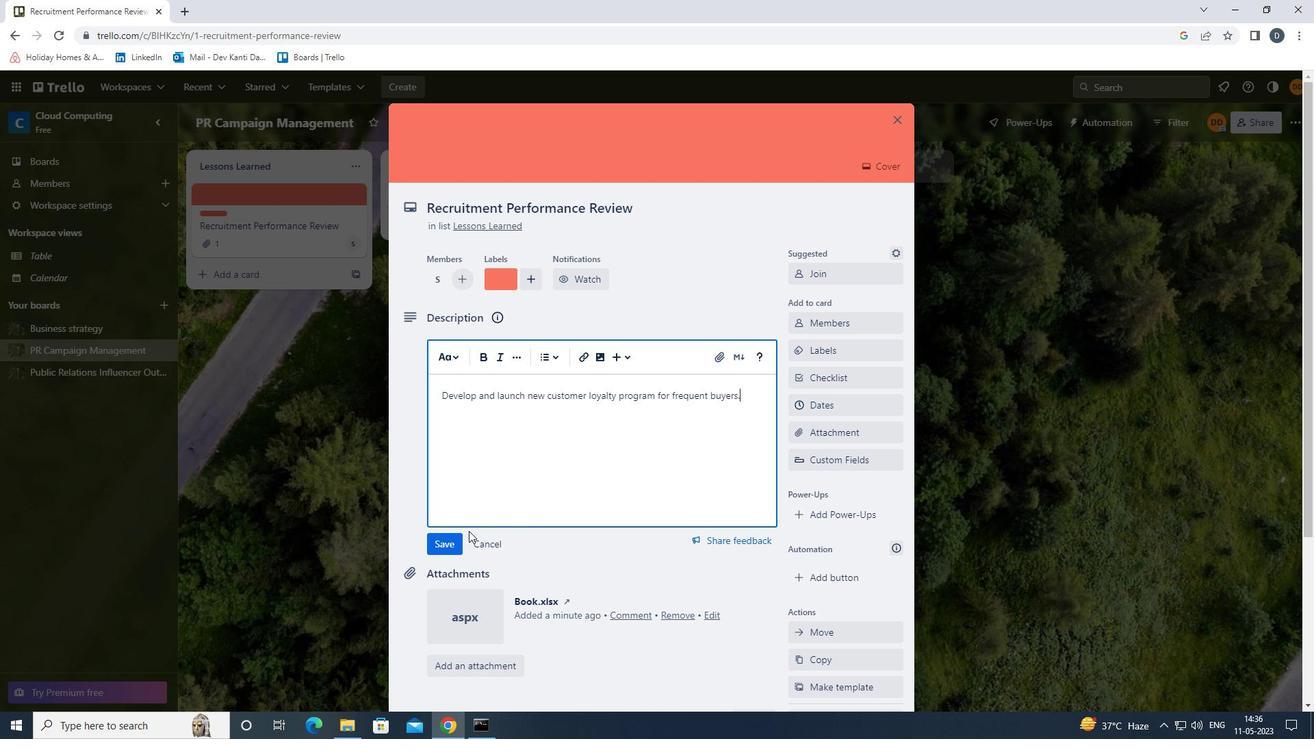 
Action: Mouse pressed left at (445, 541)
Screenshot: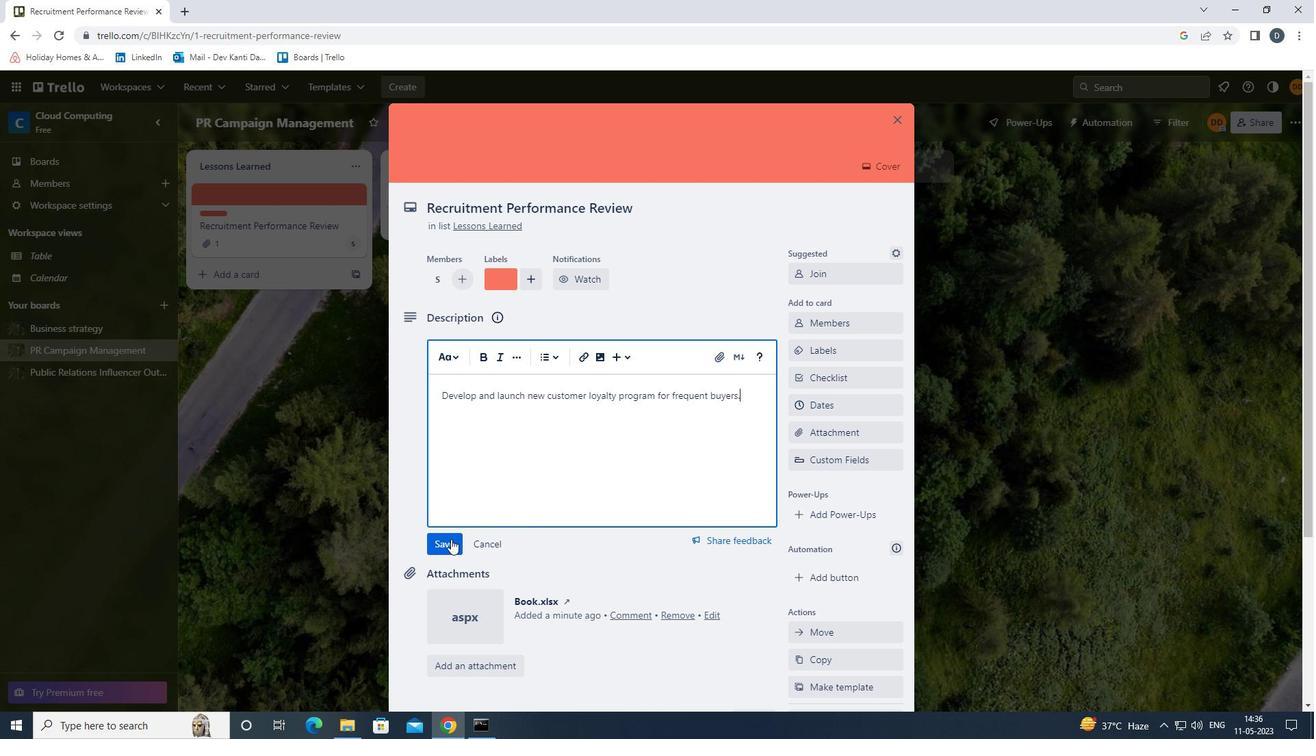 
Action: Mouse moved to (559, 504)
Screenshot: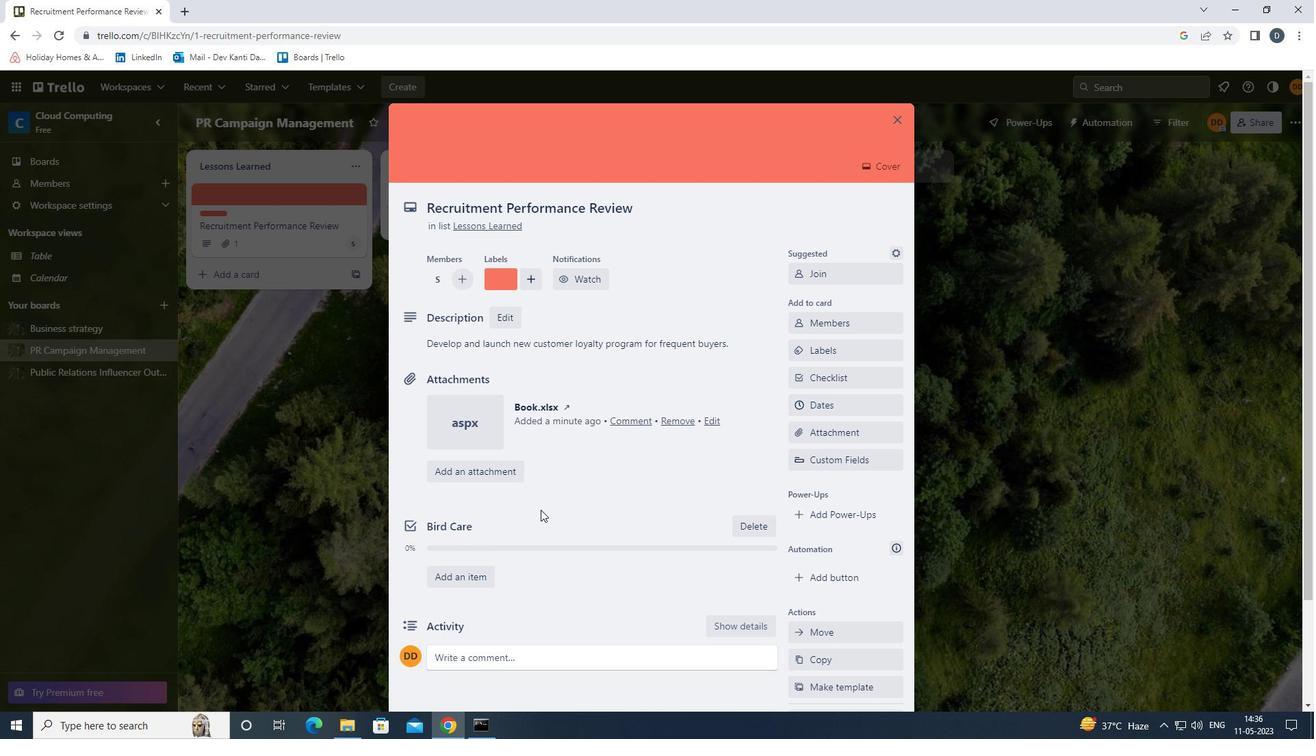 
Action: Mouse scrolled (559, 504) with delta (0, 0)
Screenshot: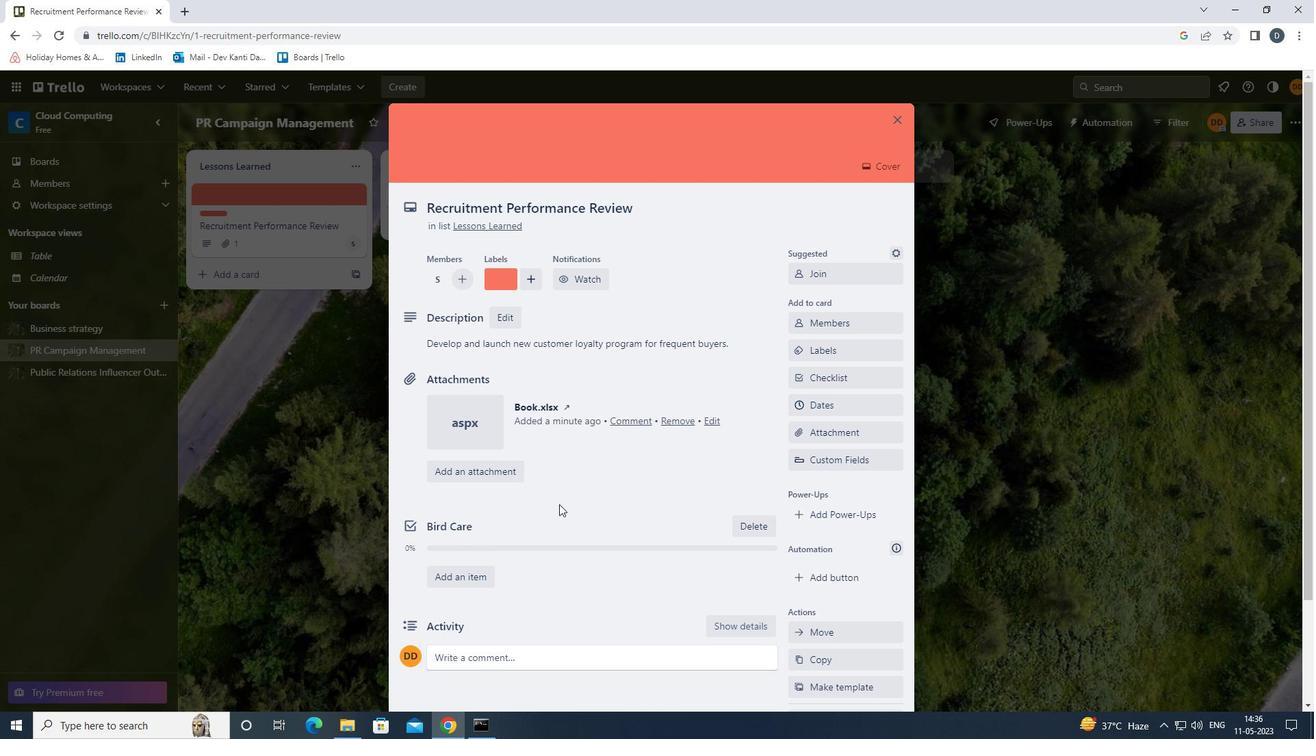 
Action: Mouse moved to (549, 591)
Screenshot: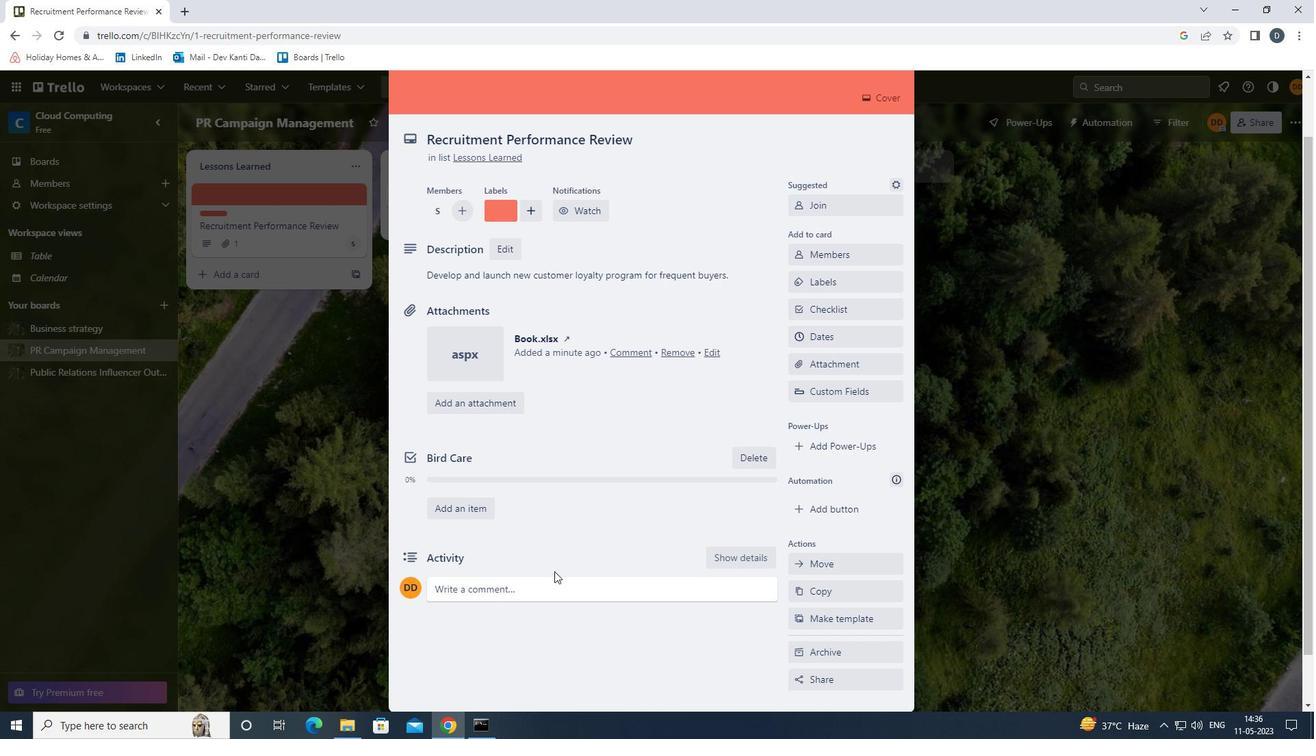 
Action: Mouse pressed left at (549, 591)
Screenshot: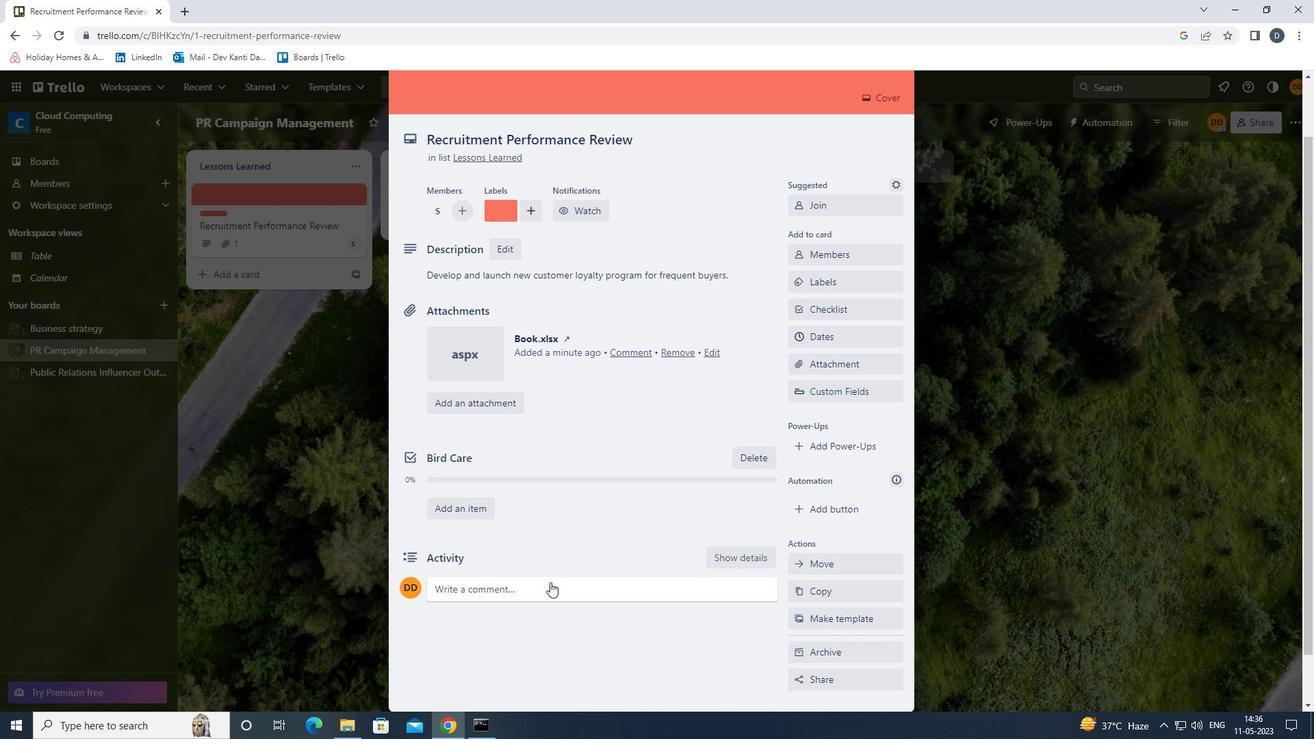 
Action: Mouse moved to (518, 639)
Screenshot: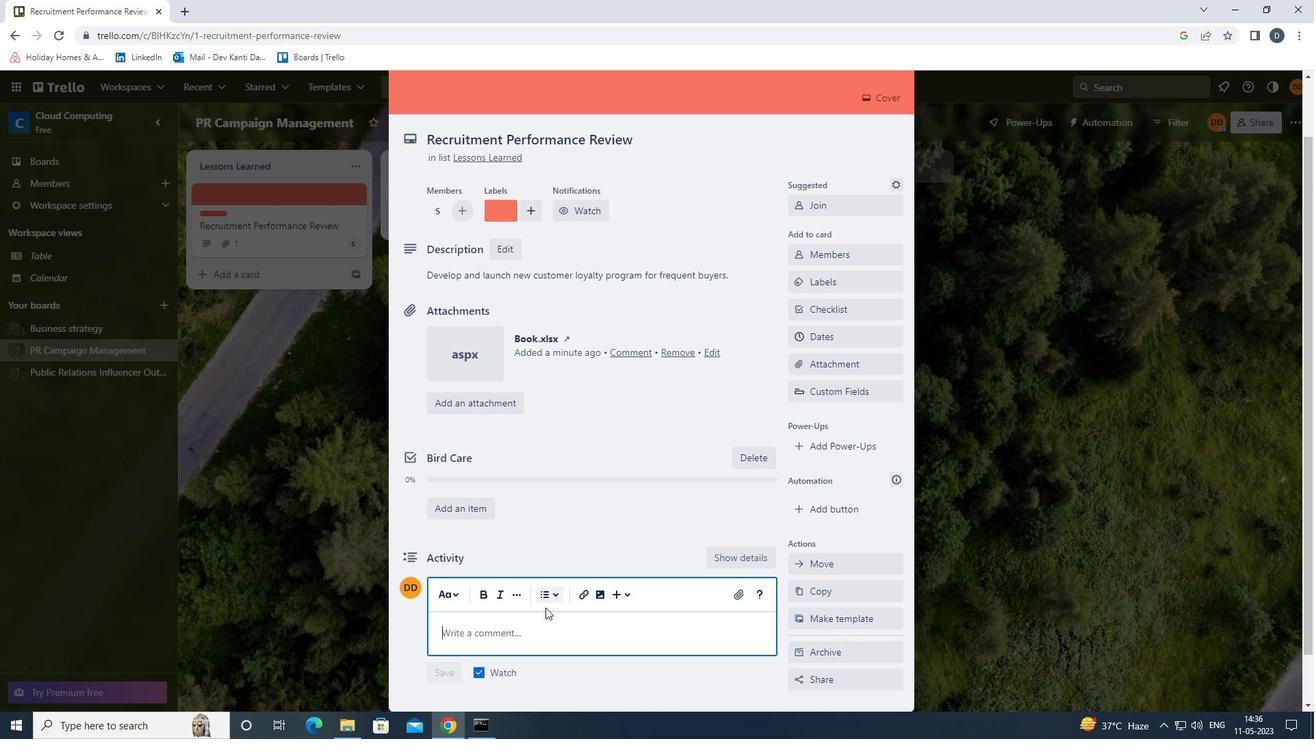
Action: Mouse pressed left at (518, 639)
Screenshot: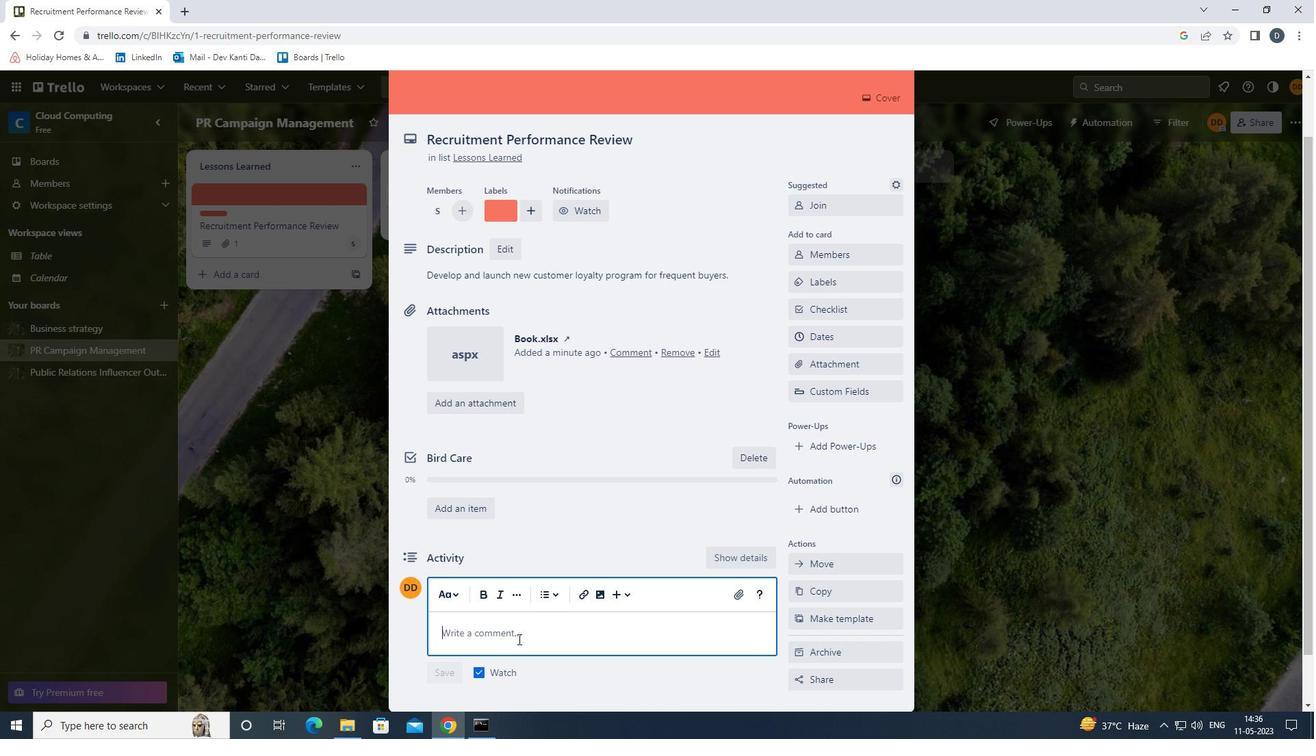 
Action: Key pressed <Key.shift><Key.shift><Key.shift><Key.shift><Key.shift><Key.shift>ITS<Key.space>IMPORTANT<Key.space>TO<Key.space>ENSURE<Key.space>THAT<Key.space>THIS<Key.space>TASK<Key.space>ALIGNS<Key.space>WITH<Key.space>OUR<Key.space>OVERALL<Key.space>PROJECT<Key.space>GOALS<Key.space>AS<Key.space>IT<Key.space>IS<Key.space>PART<Key.space>OF<Key.space>A<Key.space>LARGES<Key.backspace>R<Key.space>PROJECT.
Screenshot: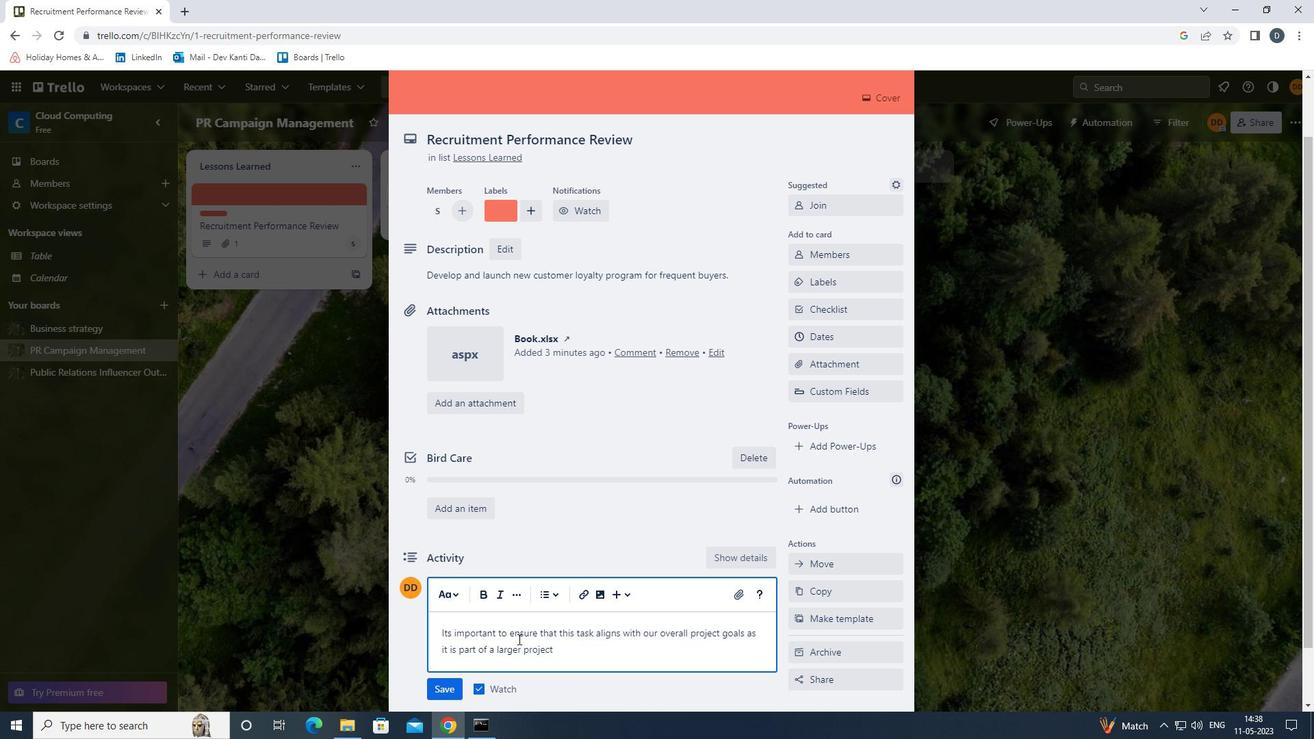 
Action: Mouse moved to (445, 696)
Screenshot: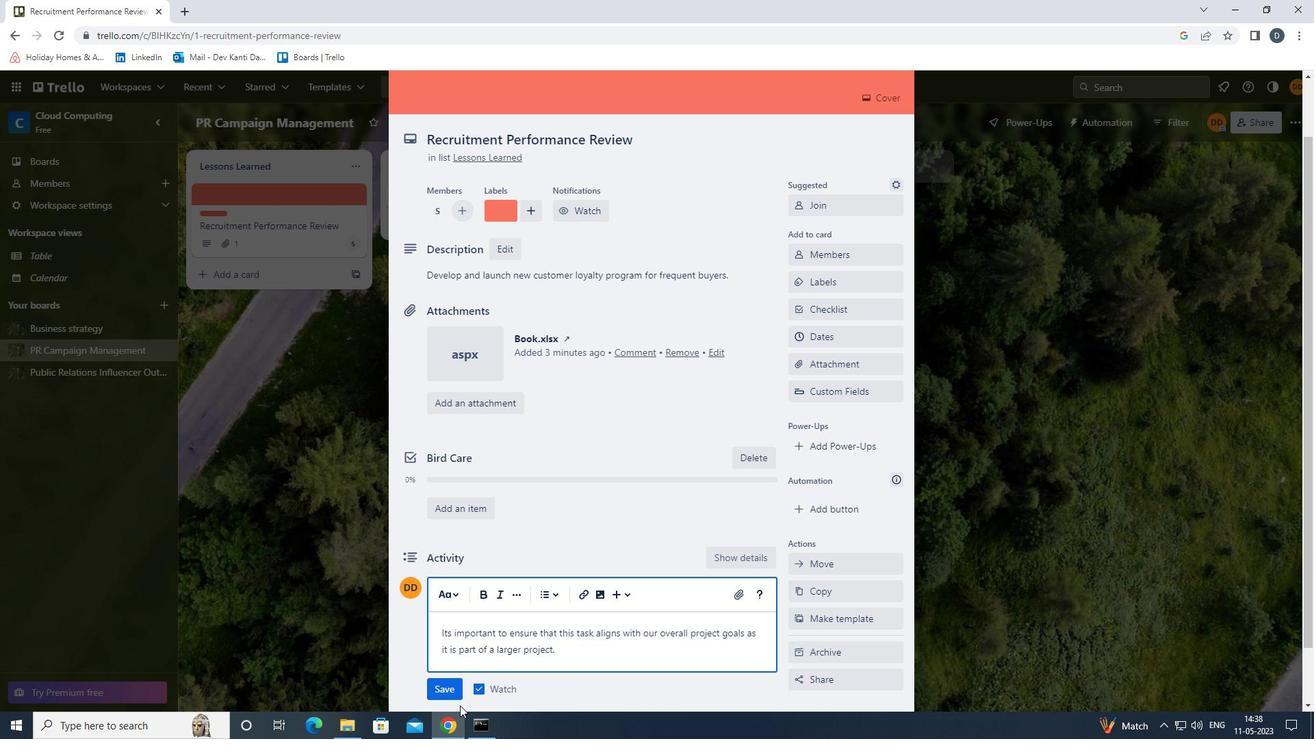 
Action: Mouse pressed left at (445, 696)
Screenshot: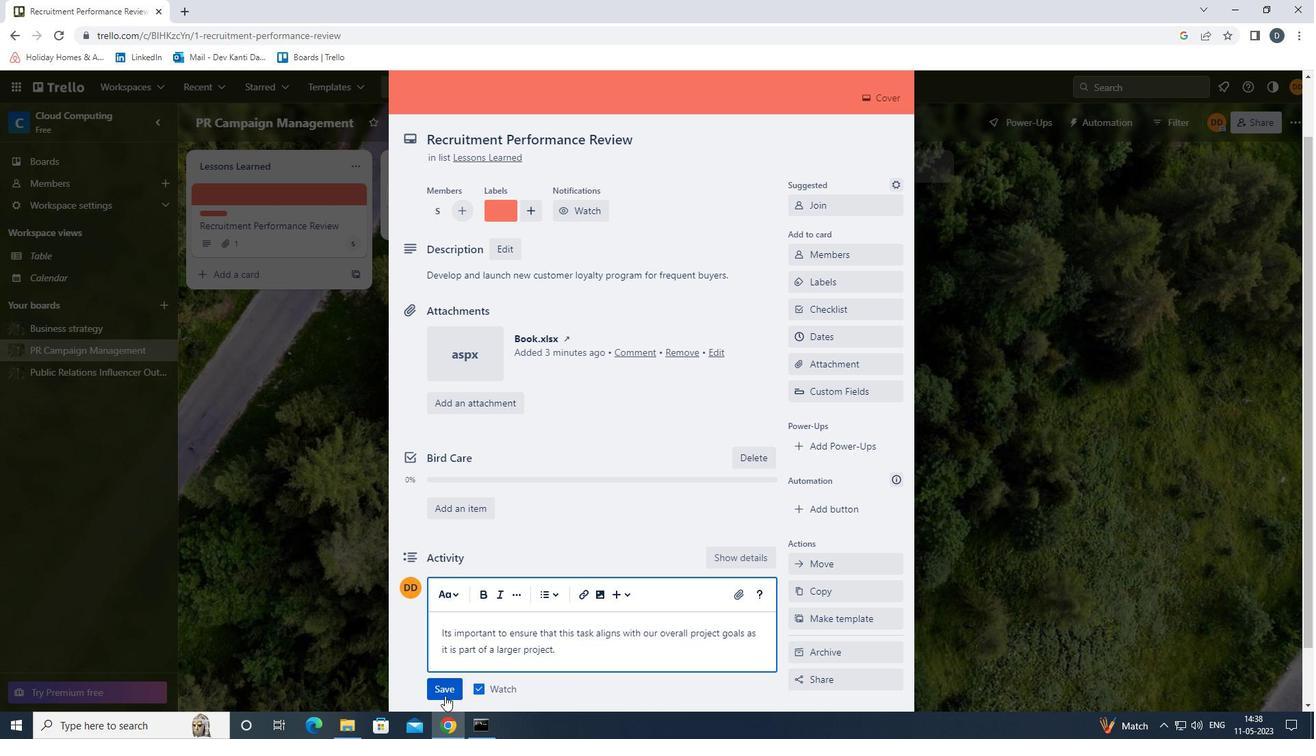 
Action: Mouse moved to (810, 334)
Screenshot: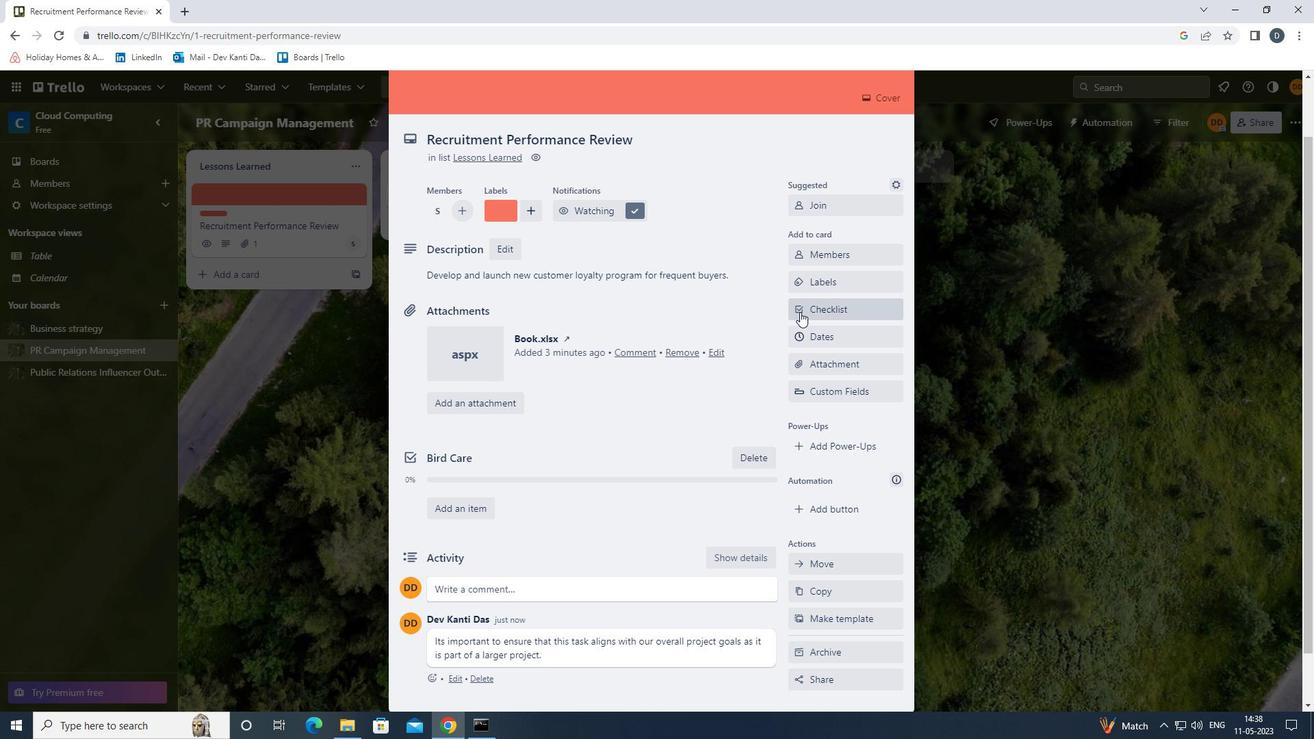 
Action: Mouse pressed left at (810, 334)
Screenshot: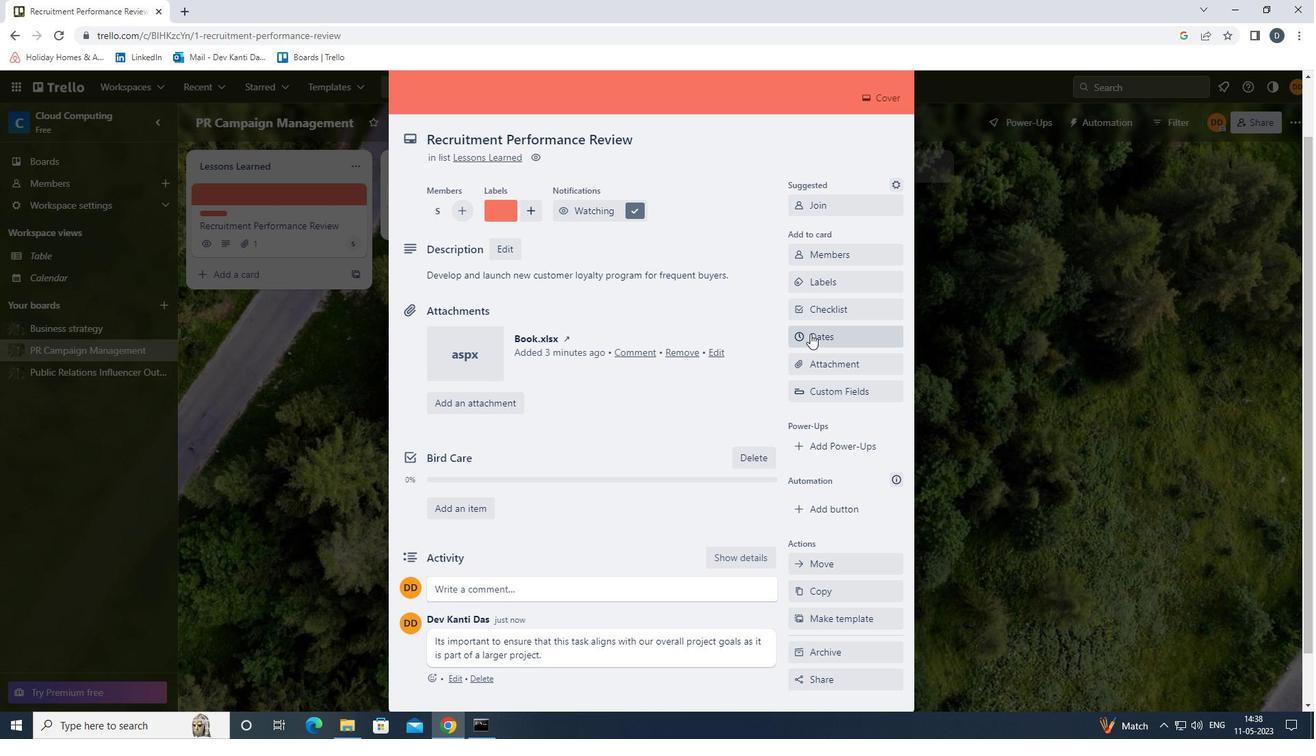 
Action: Mouse moved to (802, 372)
Screenshot: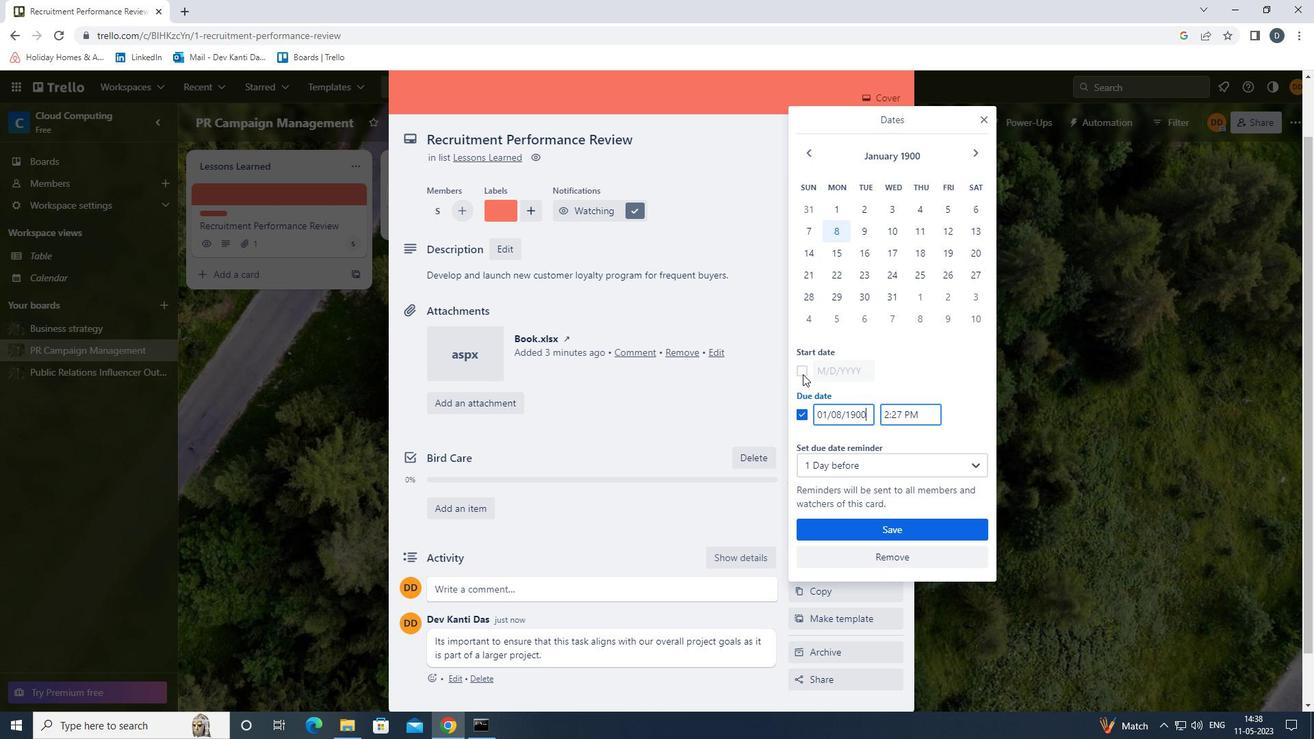 
Action: Mouse pressed left at (802, 372)
Screenshot: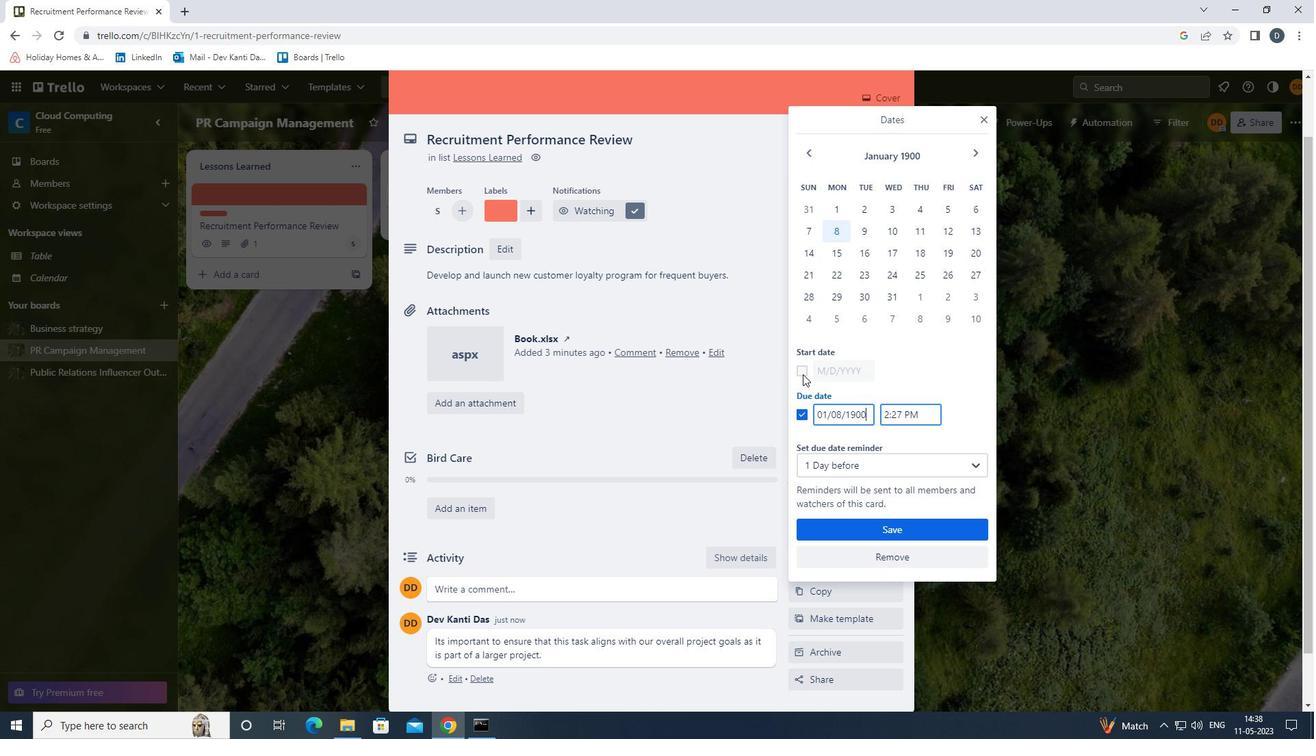 
Action: Mouse moved to (862, 215)
Screenshot: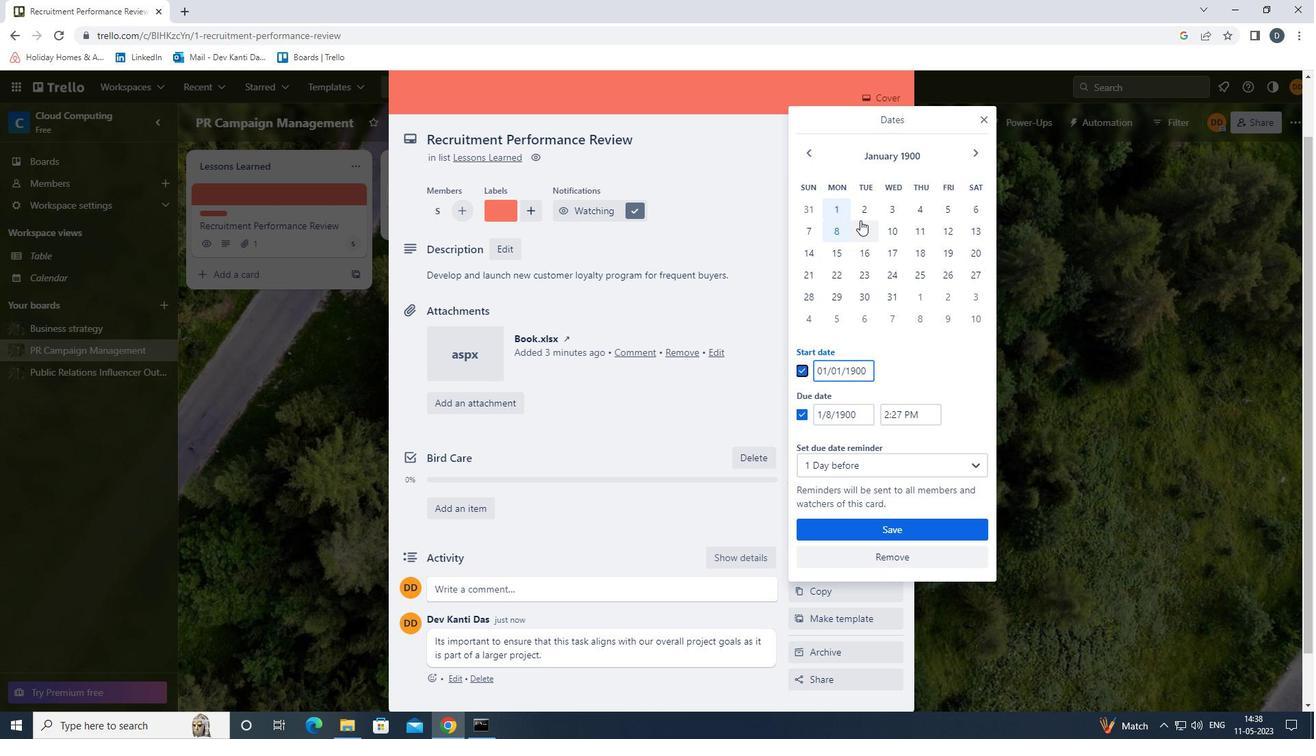 
Action: Mouse pressed left at (862, 215)
Screenshot: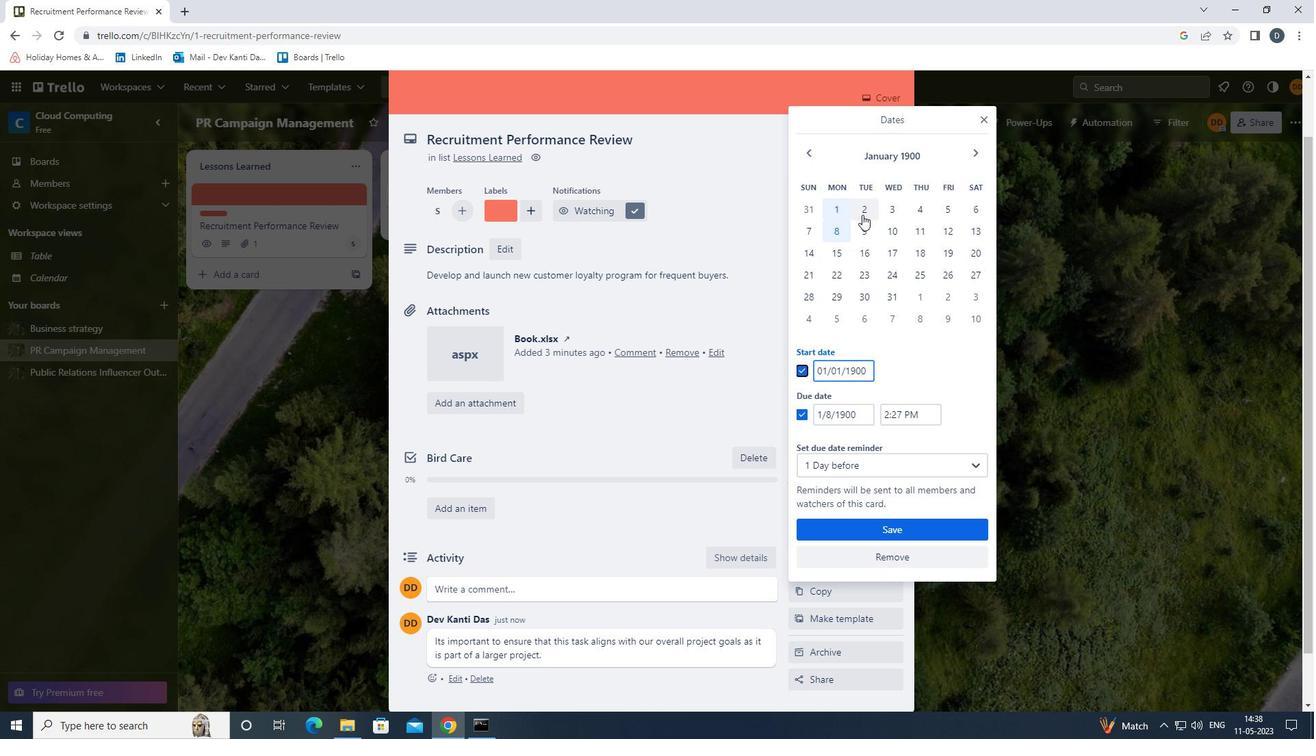 
Action: Mouse moved to (863, 228)
Screenshot: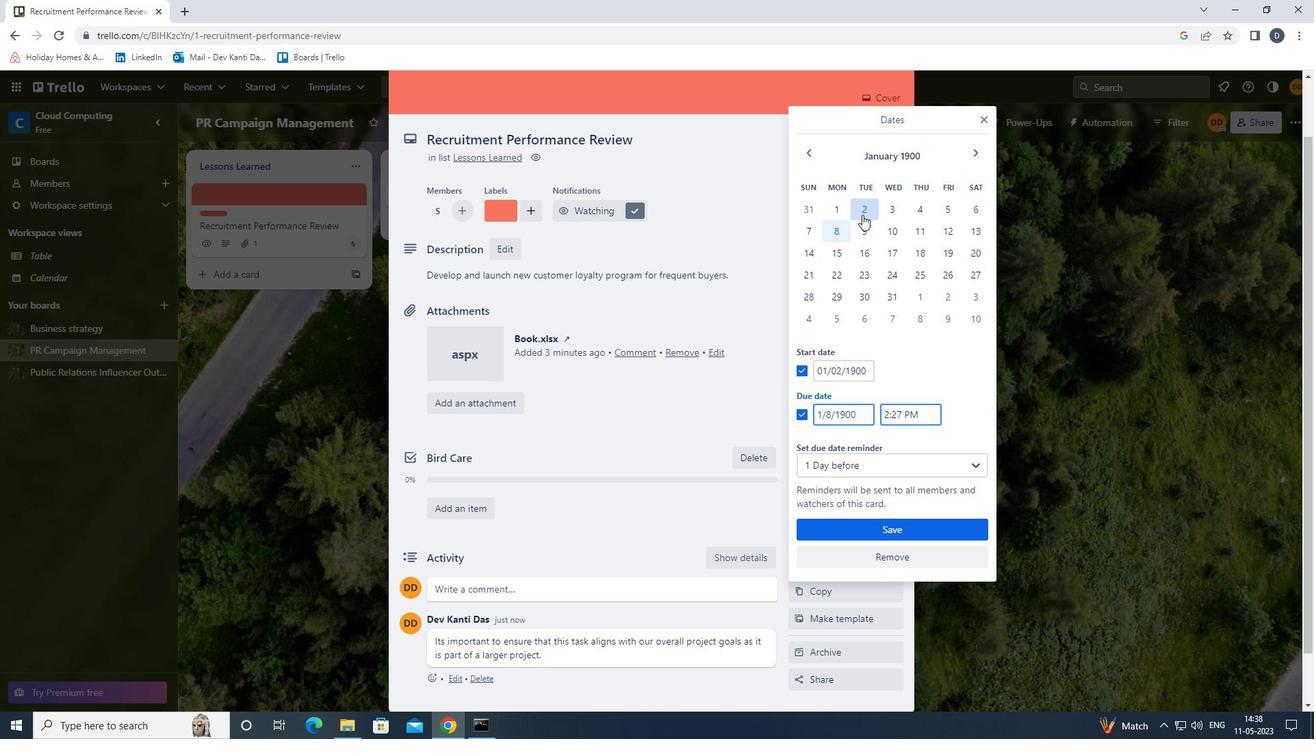 
Action: Mouse pressed left at (863, 228)
Screenshot: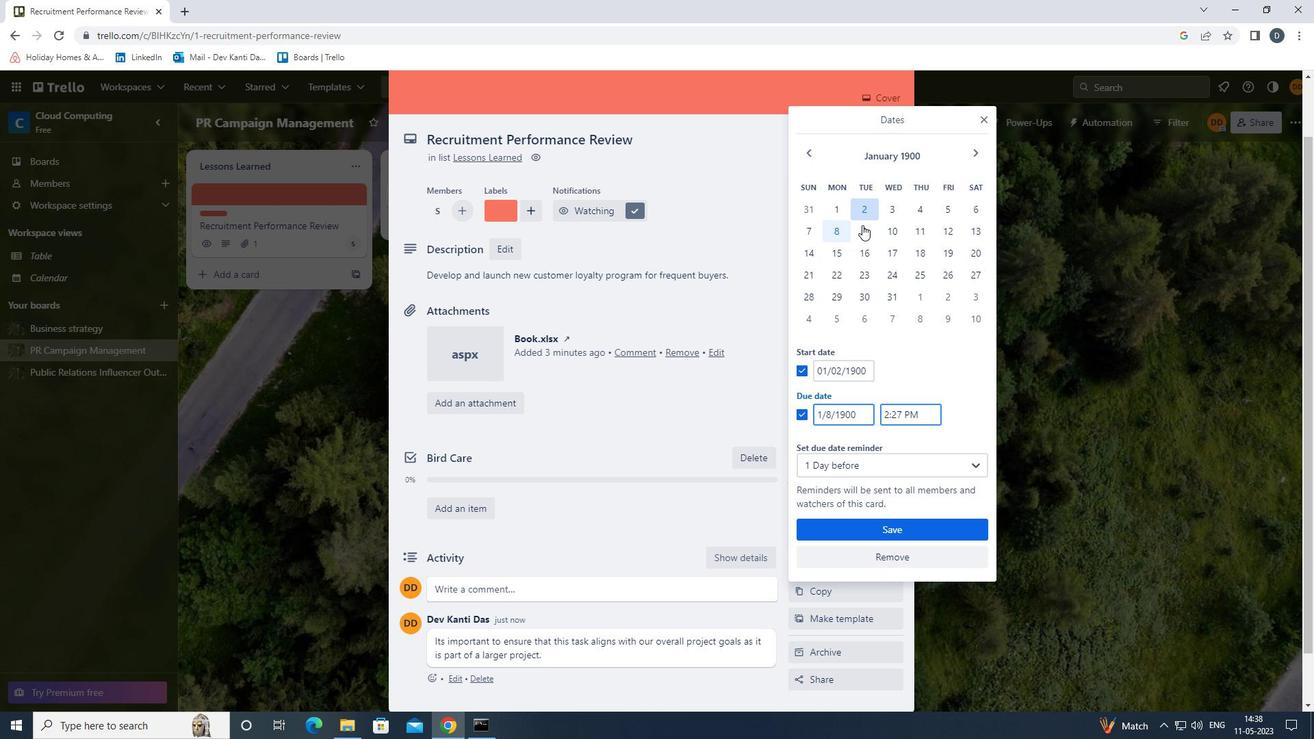 
Action: Mouse moved to (896, 525)
Screenshot: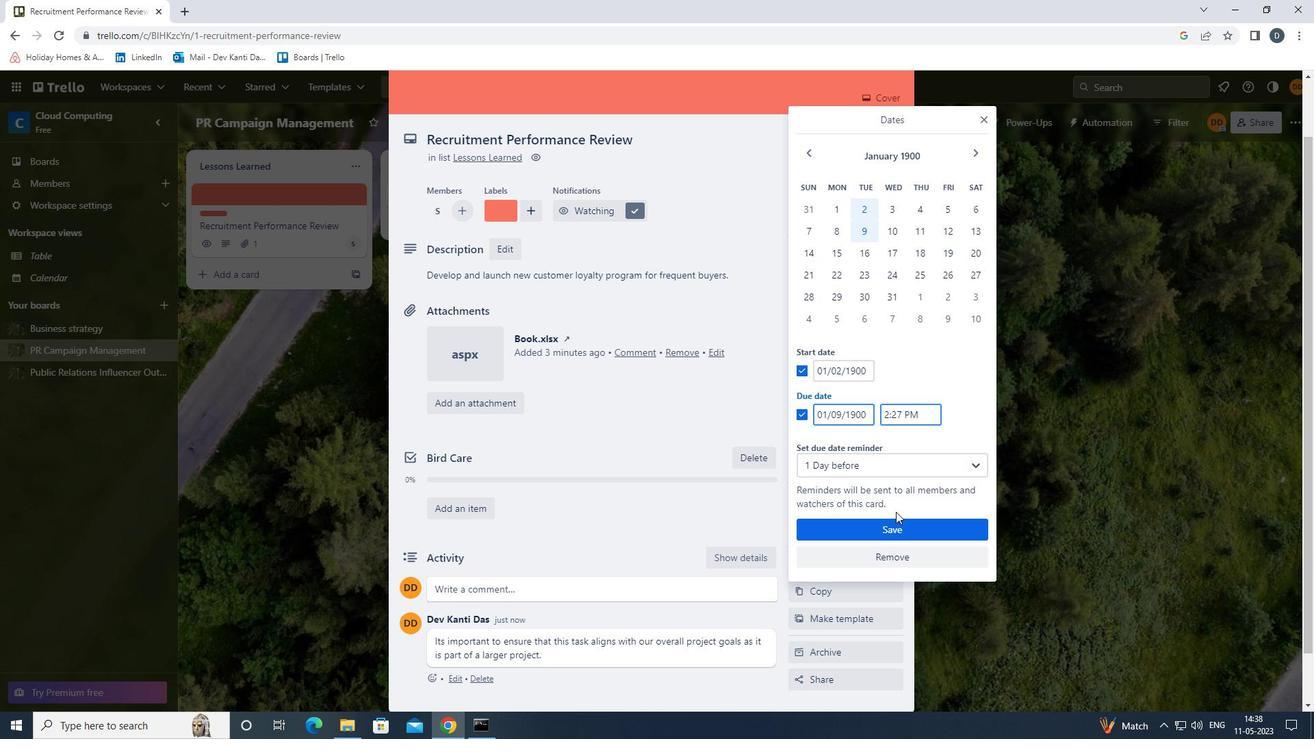 
Action: Mouse pressed left at (896, 525)
Screenshot: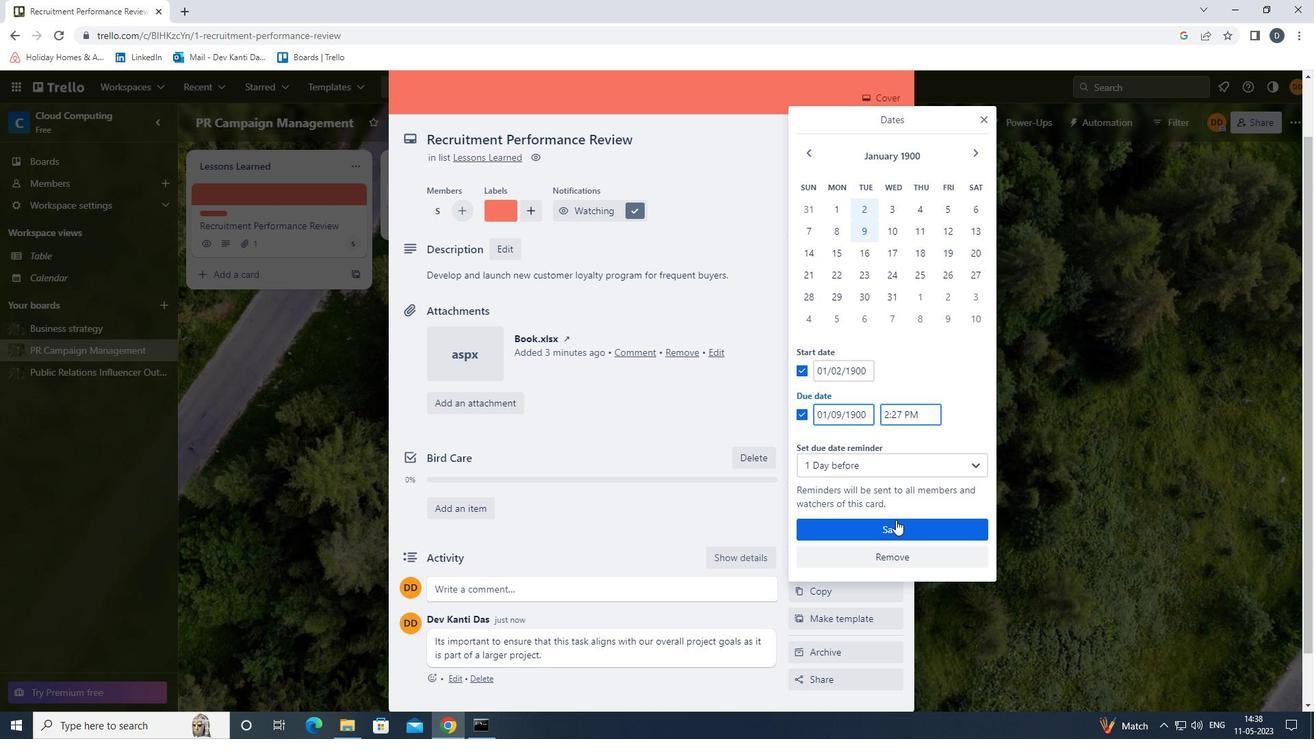 
Action: Mouse moved to (893, 515)
Screenshot: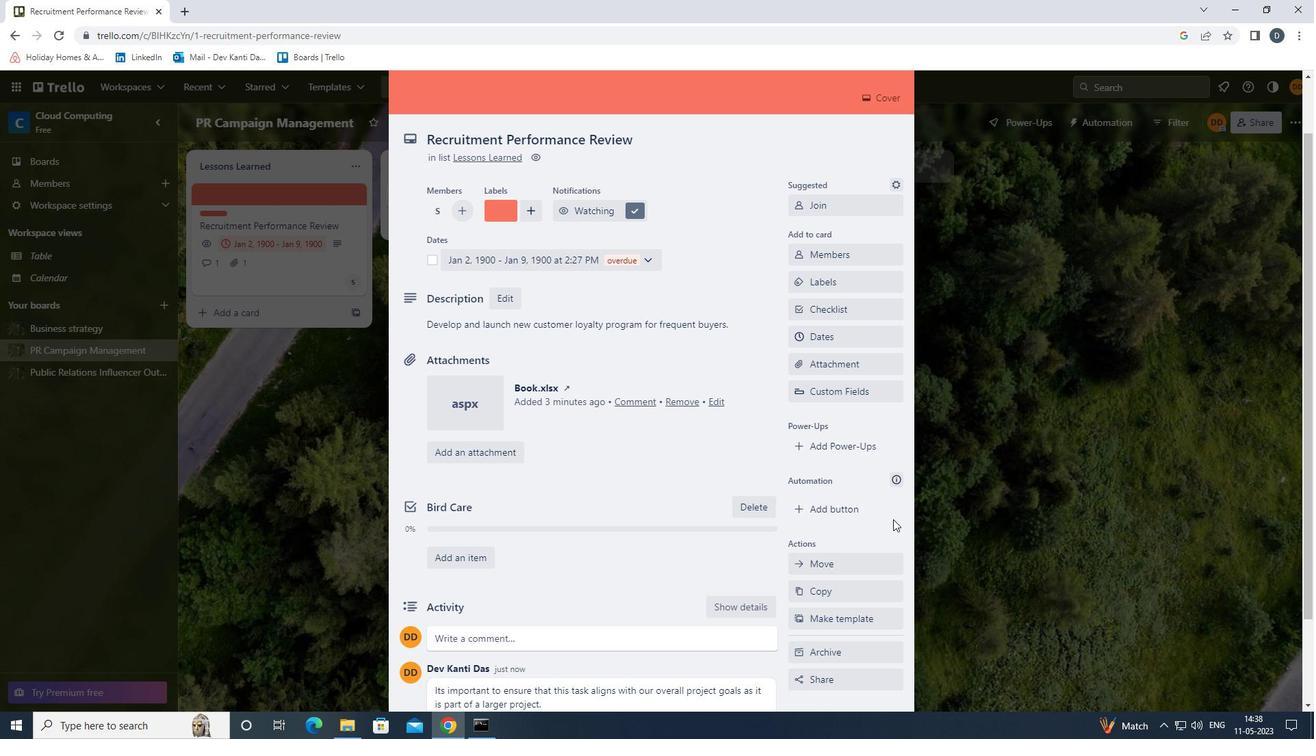
Action: Mouse scrolled (893, 516) with delta (0, 0)
Screenshot: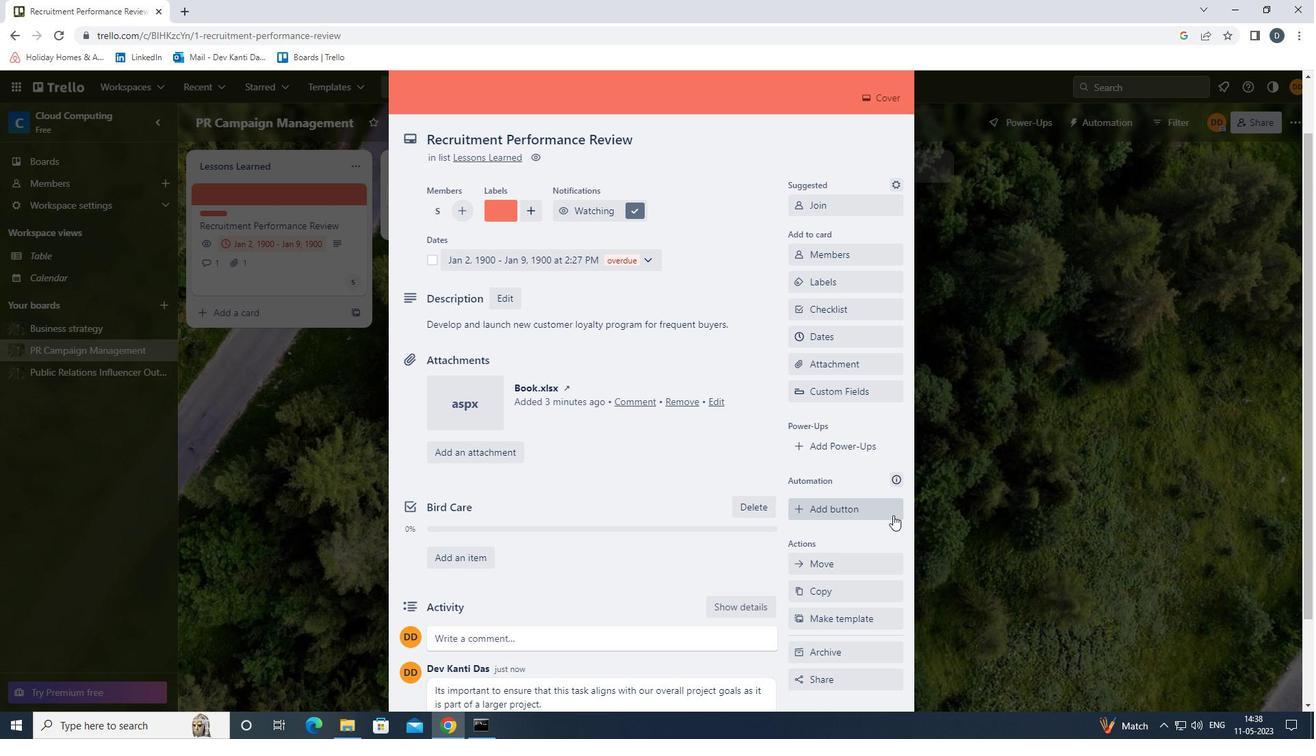
Action: Mouse scrolled (893, 516) with delta (0, 0)
Screenshot: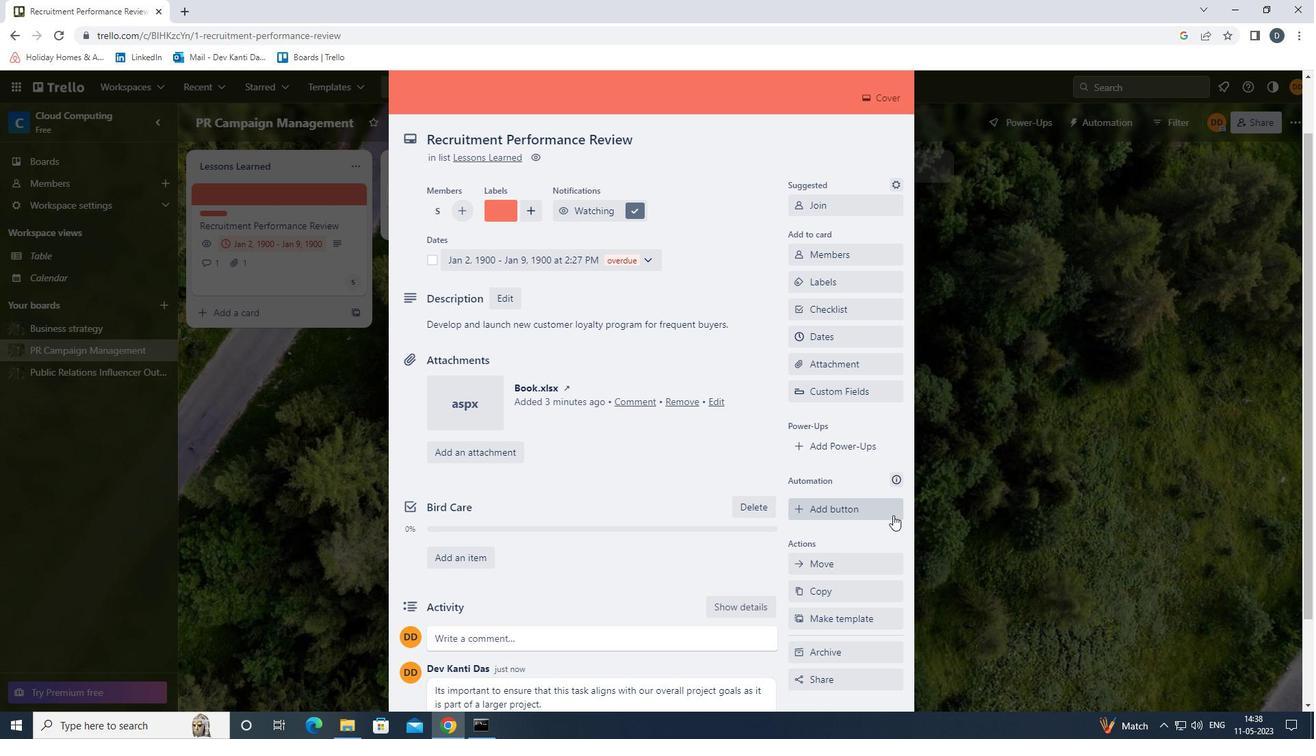 
Action: Mouse moved to (895, 128)
Screenshot: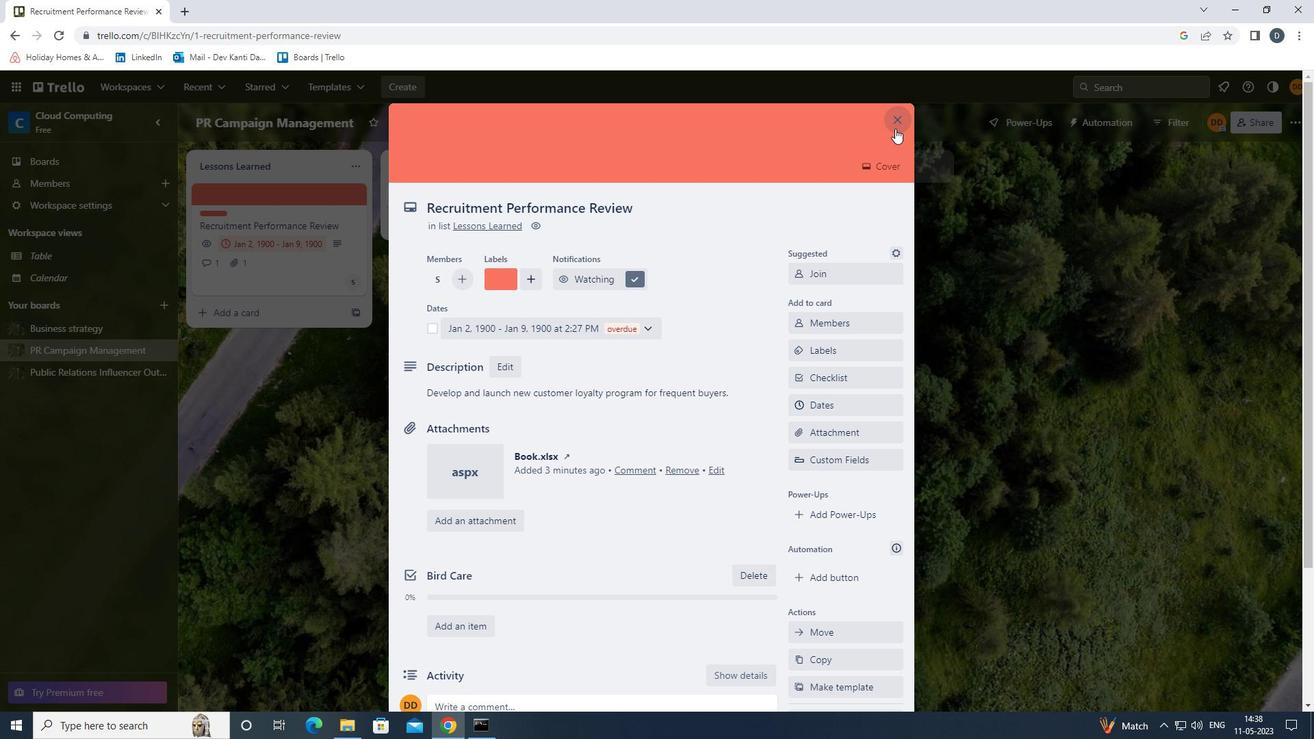 
Action: Mouse pressed left at (895, 128)
Screenshot: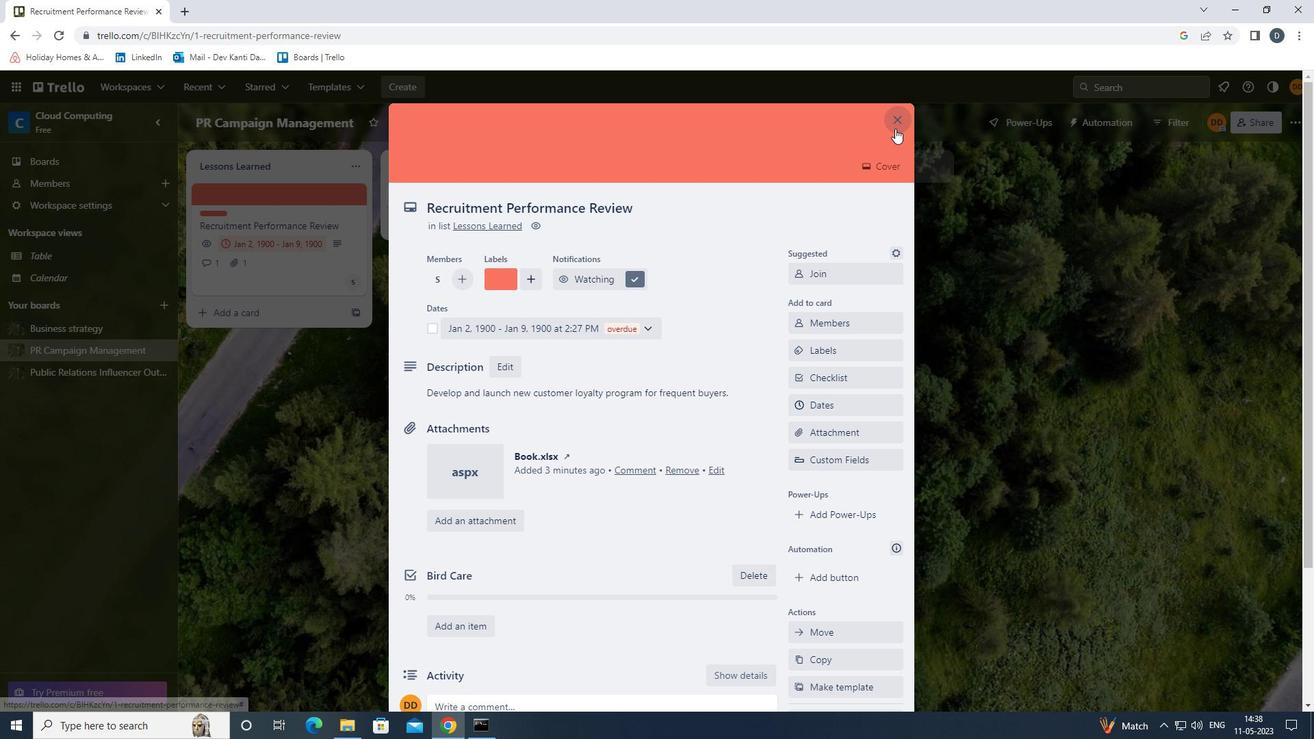 
Action: Mouse moved to (931, 415)
Screenshot: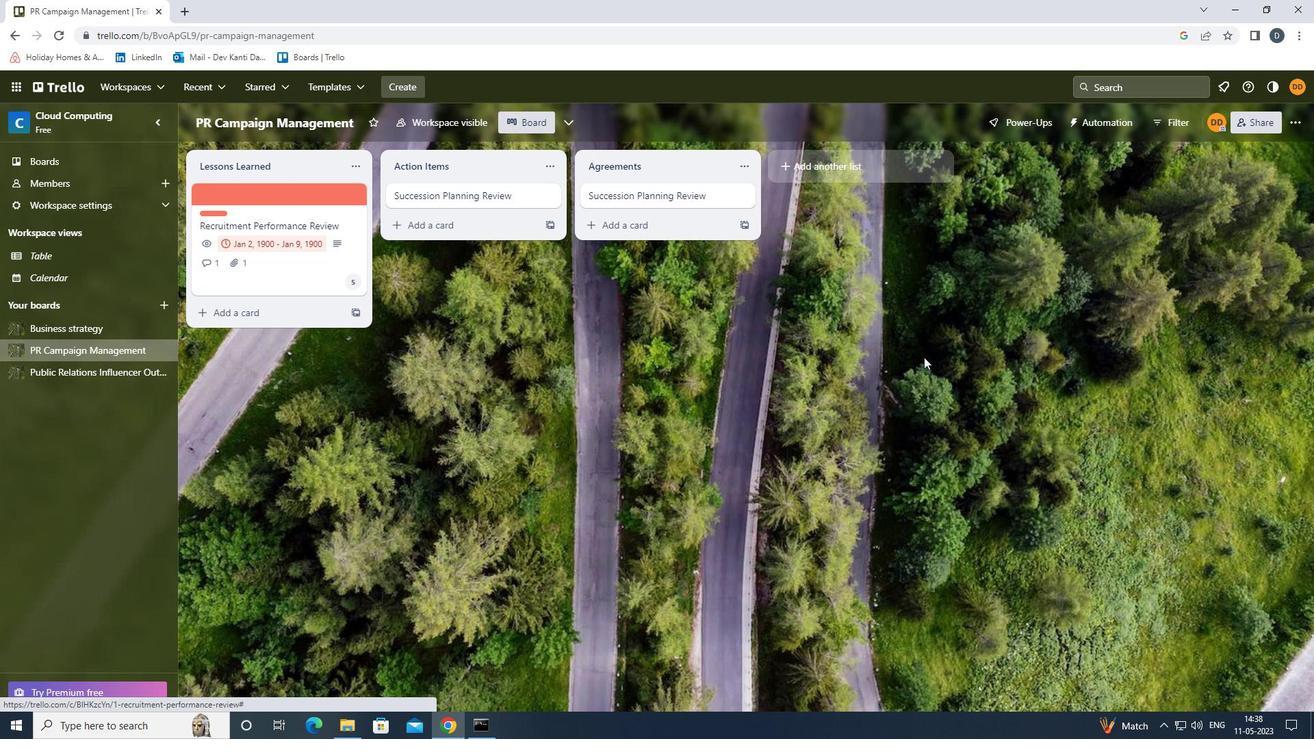 
Action: Mouse pressed left at (931, 415)
Screenshot: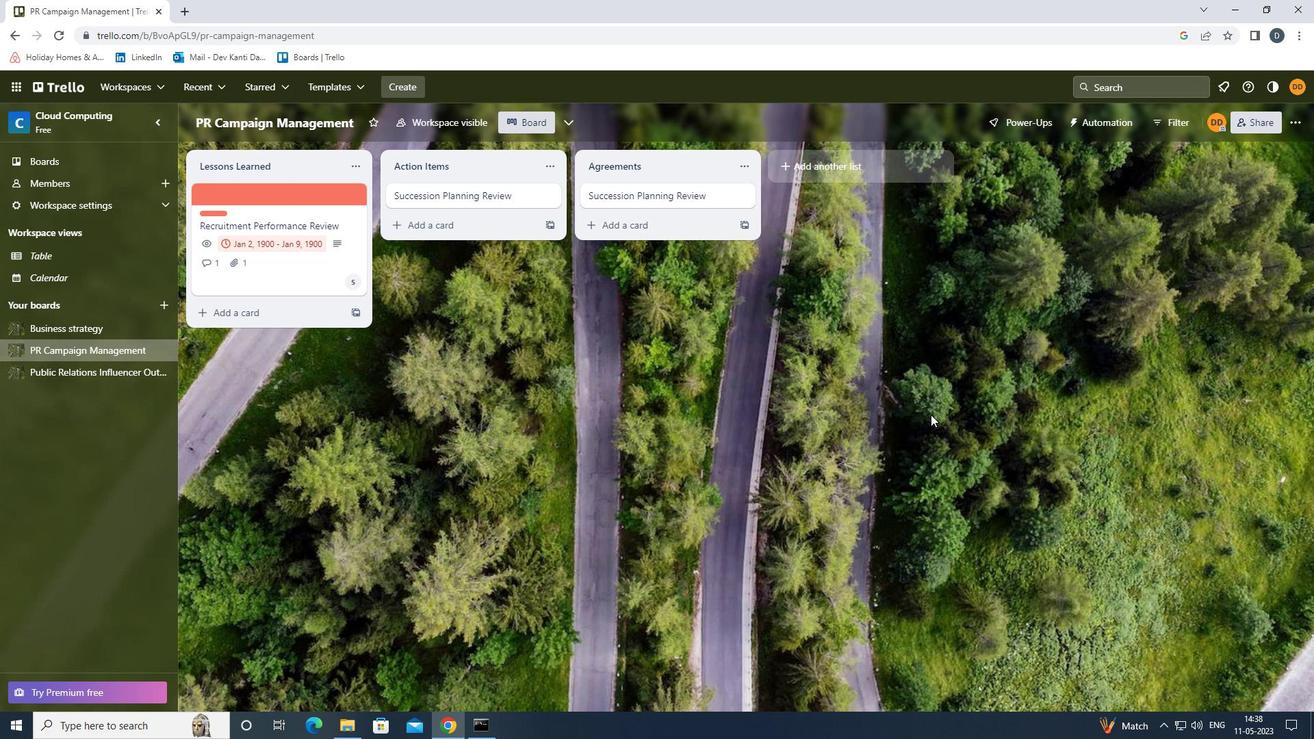 
Action: Mouse moved to (935, 418)
Screenshot: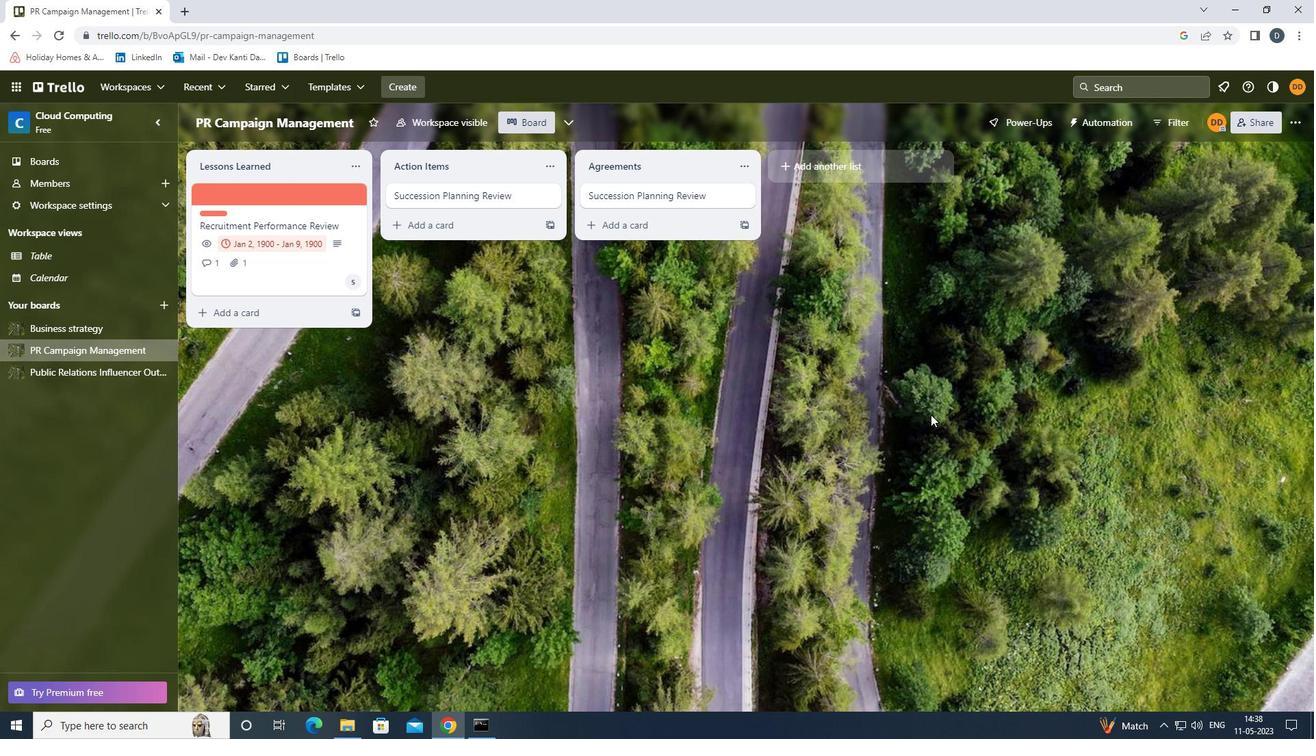 
